 Task: Create a due date automation trigger when advanced on, on the tuesday before a card is due add fields with custom field "Resume" set to a number greater or equal to 1 and lower or equal to 10 at 11:00 AM.
Action: Mouse moved to (940, 291)
Screenshot: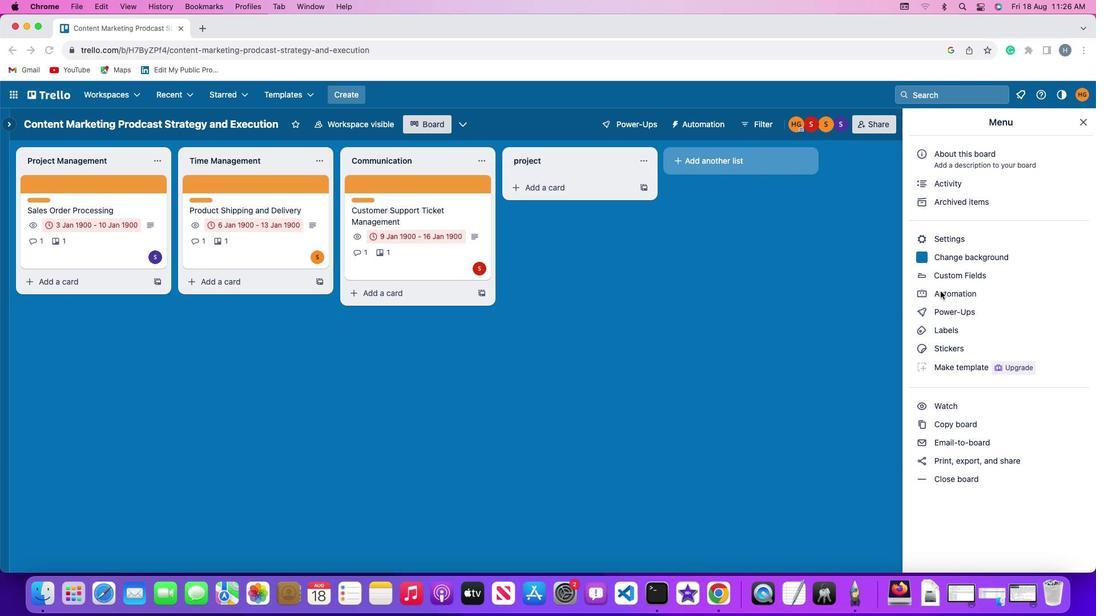 
Action: Mouse pressed left at (940, 291)
Screenshot: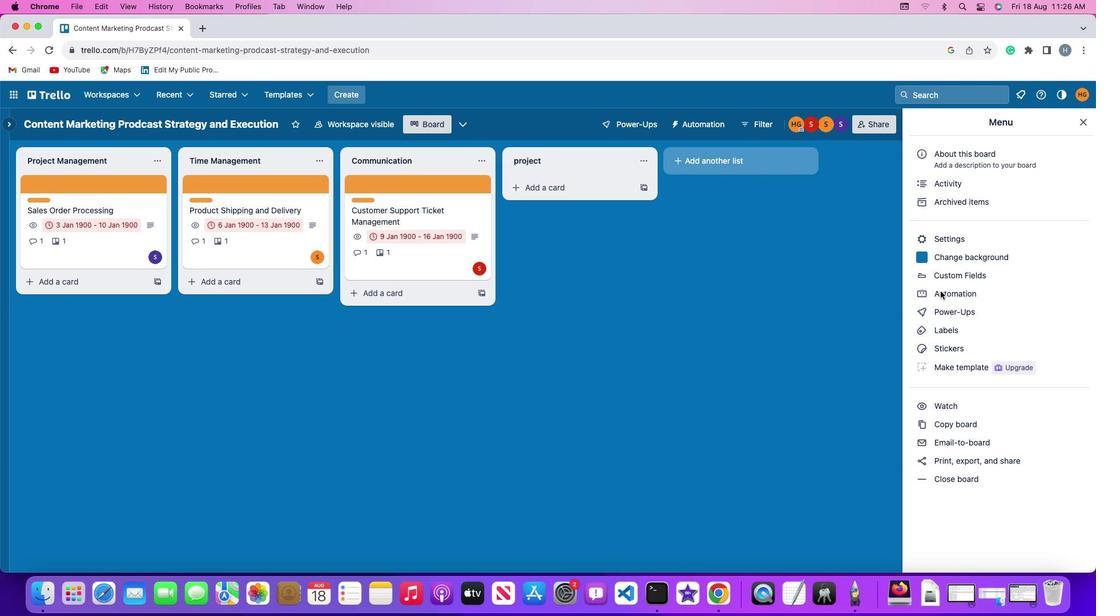 
Action: Mouse pressed left at (940, 291)
Screenshot: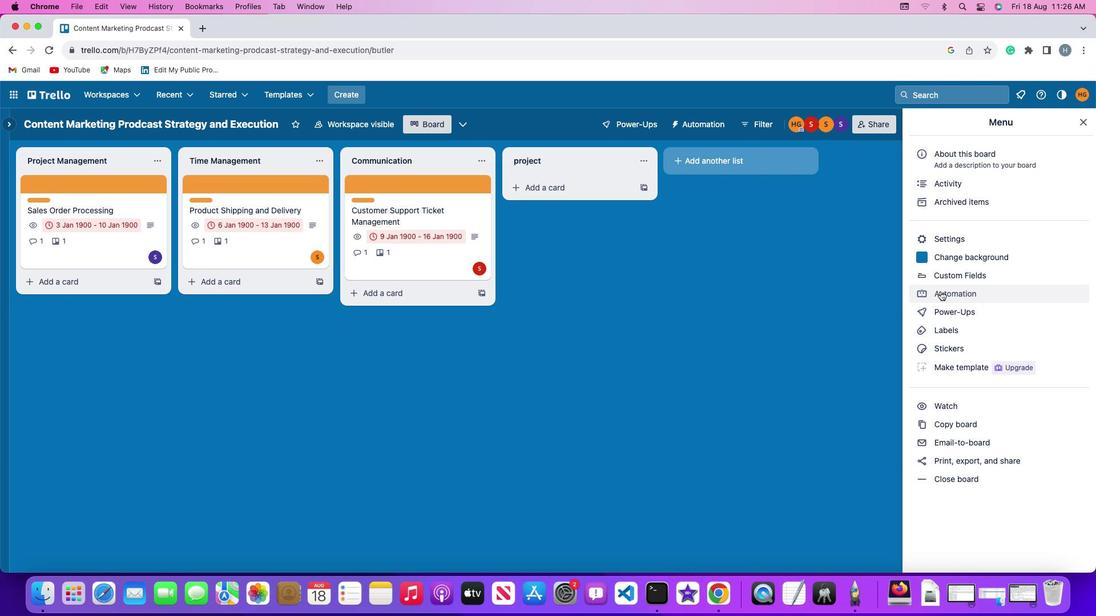 
Action: Mouse moved to (51, 271)
Screenshot: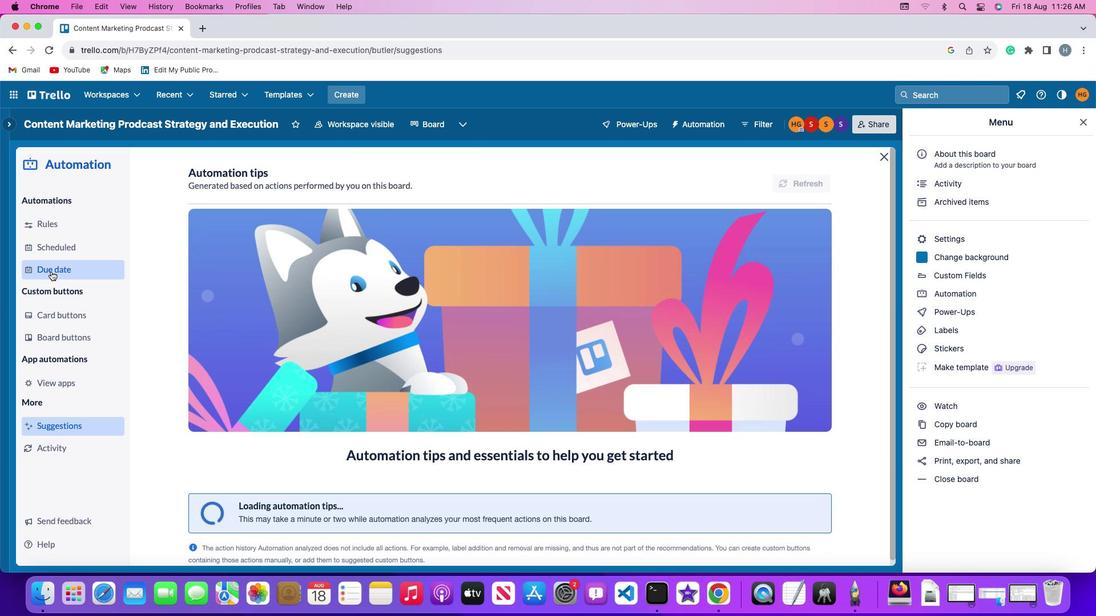 
Action: Mouse pressed left at (51, 271)
Screenshot: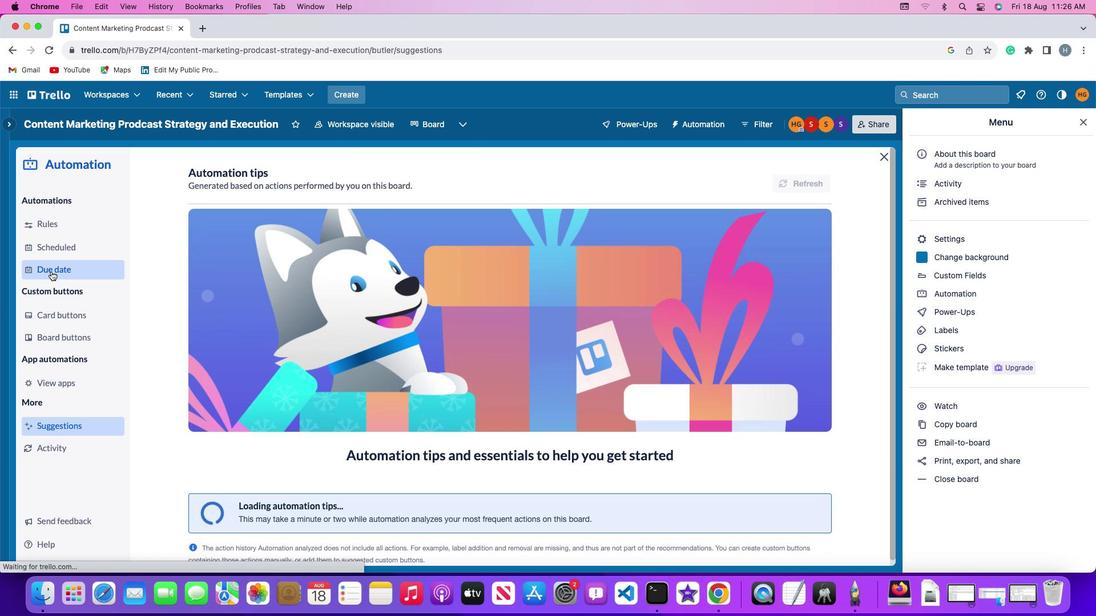 
Action: Mouse moved to (764, 177)
Screenshot: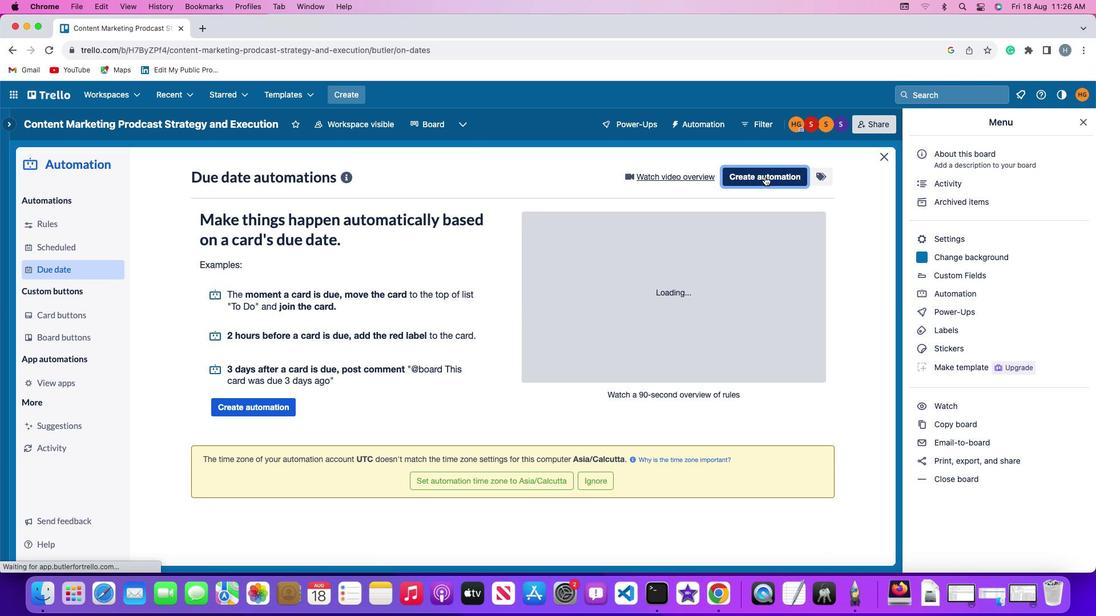 
Action: Mouse pressed left at (764, 177)
Screenshot: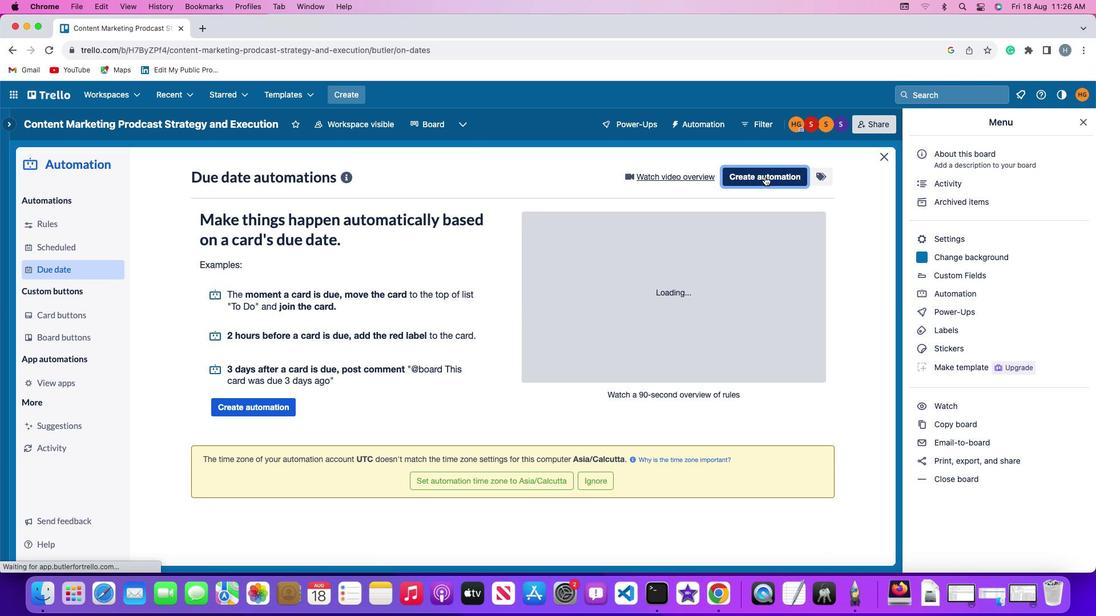 
Action: Mouse moved to (221, 286)
Screenshot: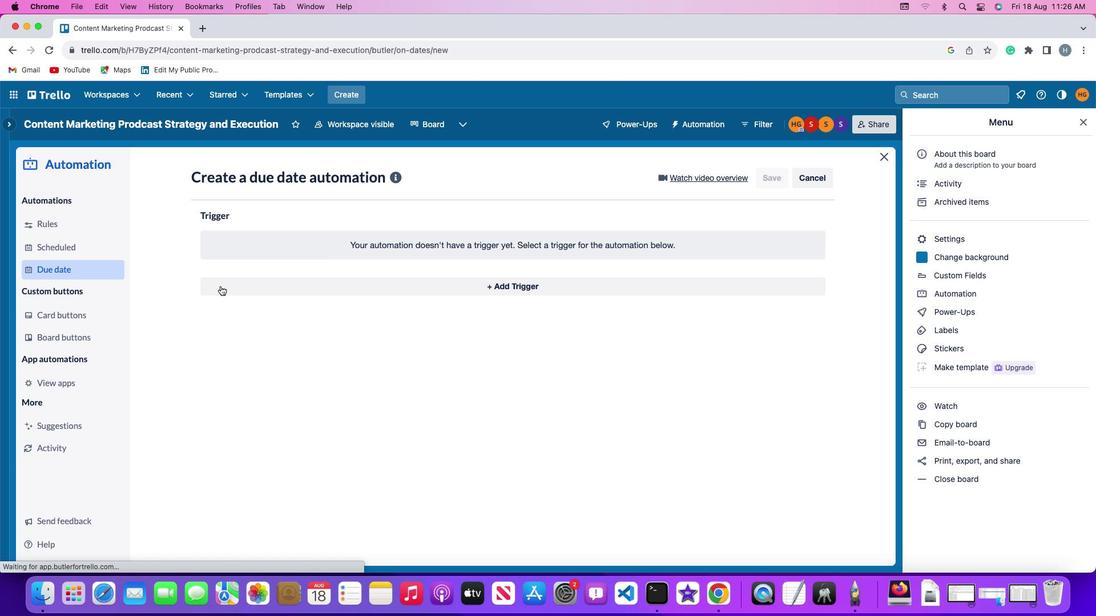 
Action: Mouse pressed left at (221, 286)
Screenshot: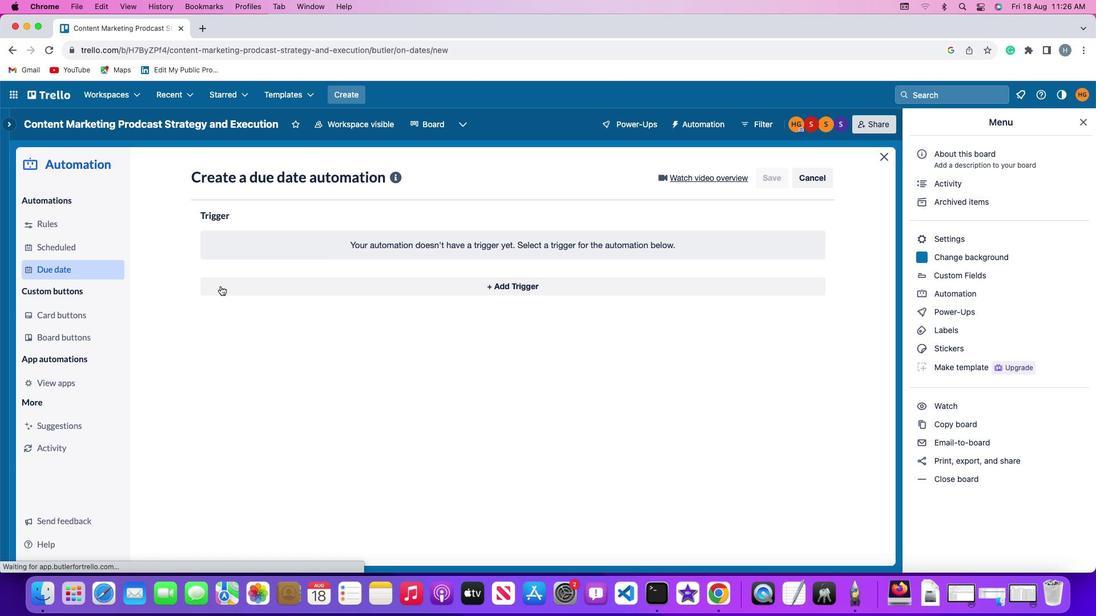 
Action: Mouse moved to (235, 495)
Screenshot: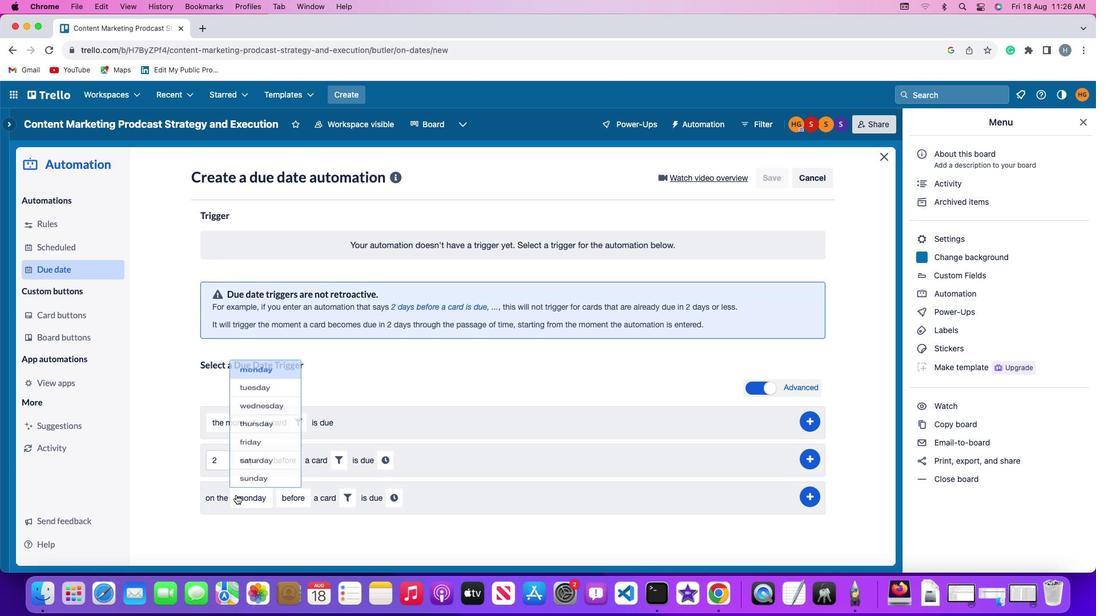 
Action: Mouse pressed left at (235, 495)
Screenshot: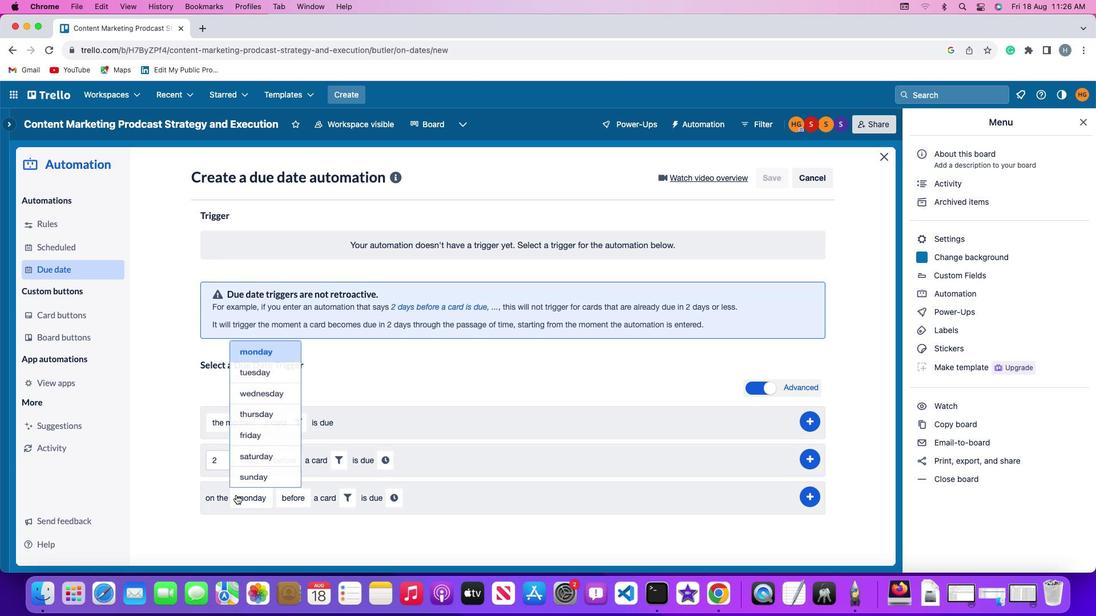 
Action: Mouse moved to (246, 359)
Screenshot: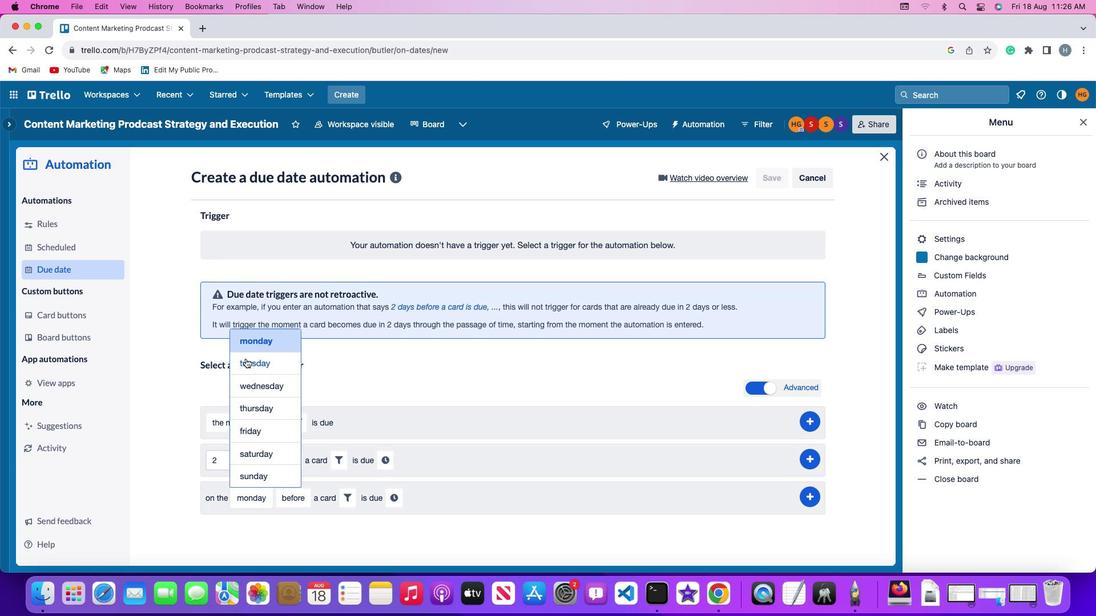 
Action: Mouse pressed left at (246, 359)
Screenshot: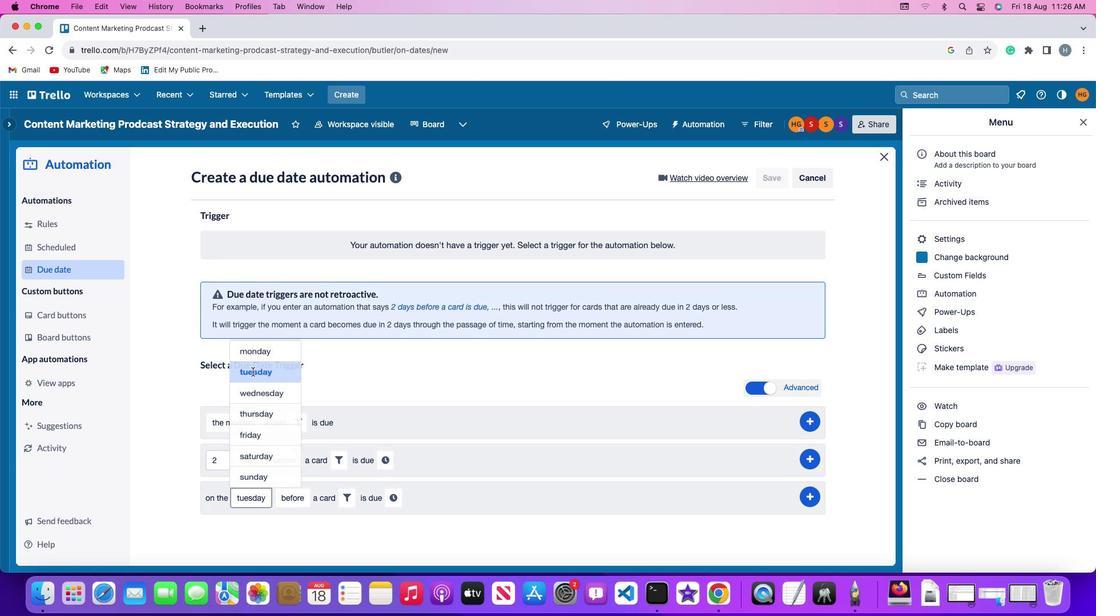
Action: Mouse moved to (301, 494)
Screenshot: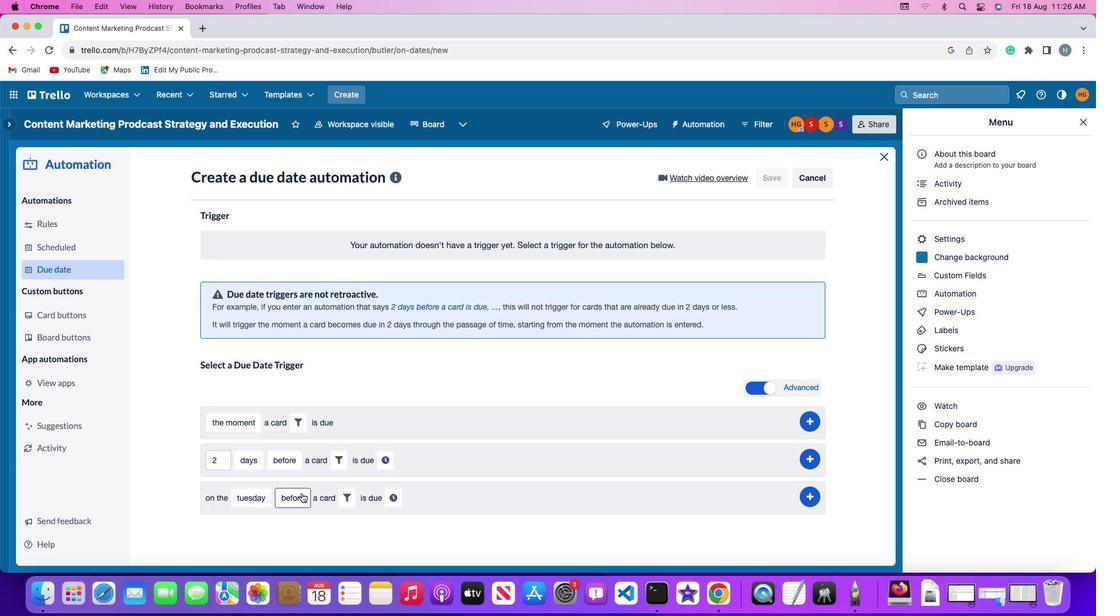 
Action: Mouse pressed left at (301, 494)
Screenshot: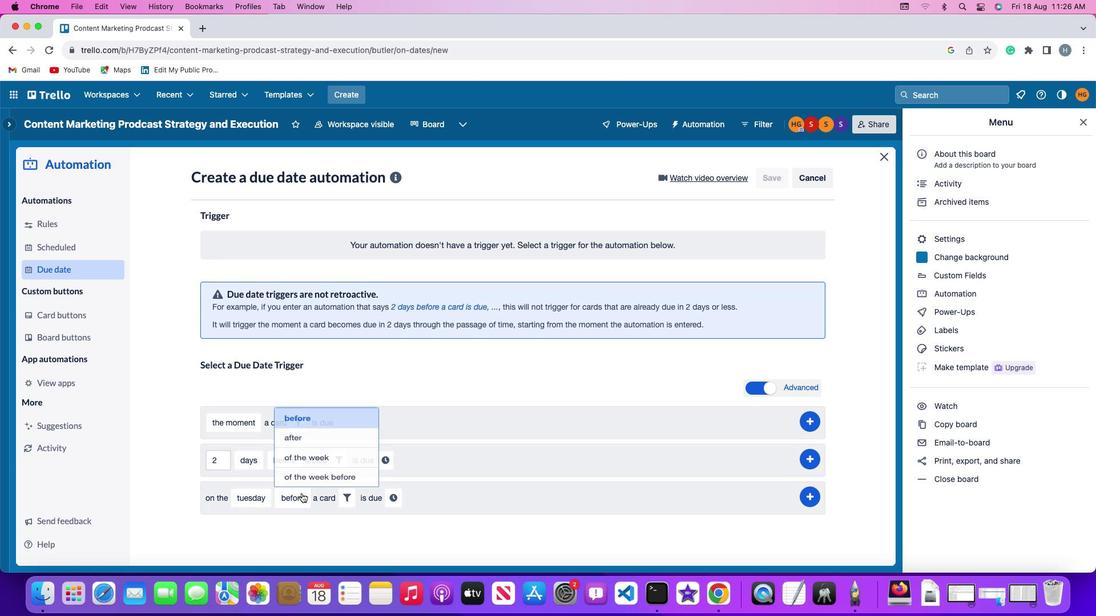 
Action: Mouse moved to (335, 398)
Screenshot: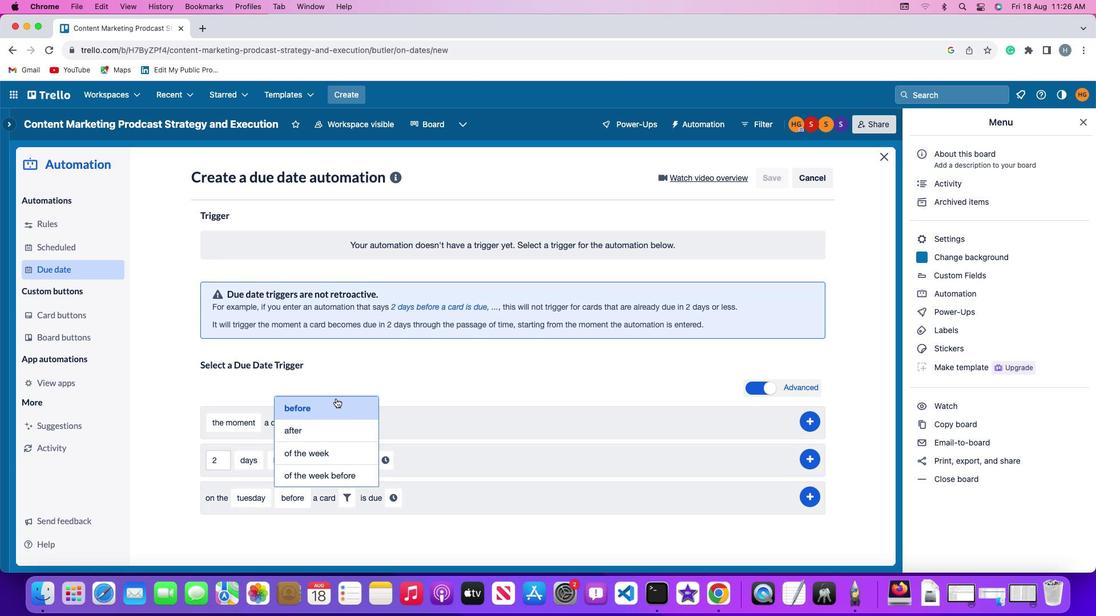 
Action: Mouse pressed left at (335, 398)
Screenshot: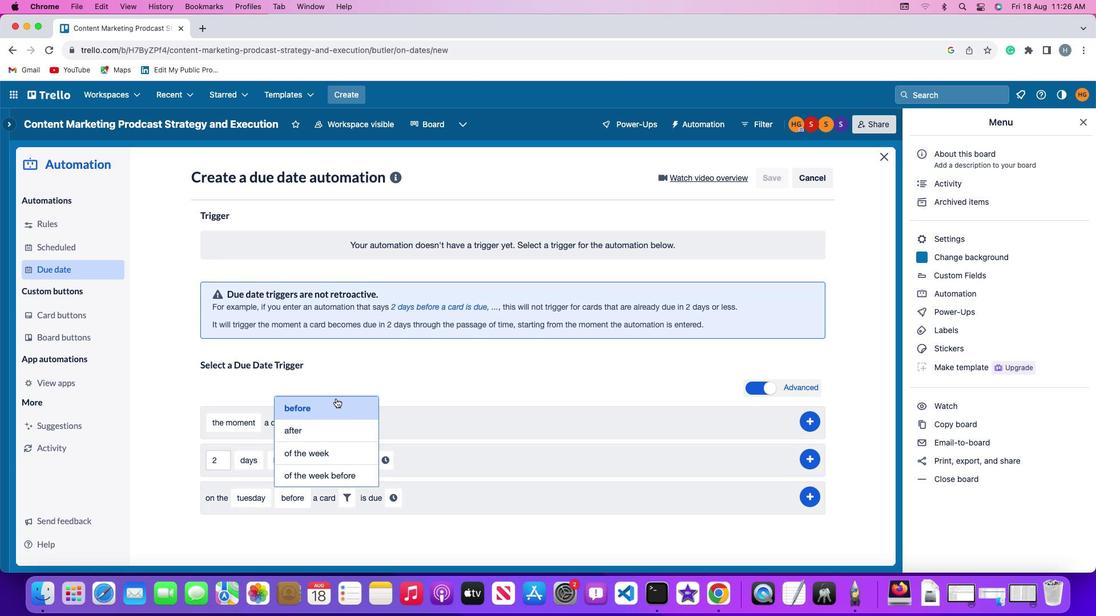 
Action: Mouse moved to (347, 504)
Screenshot: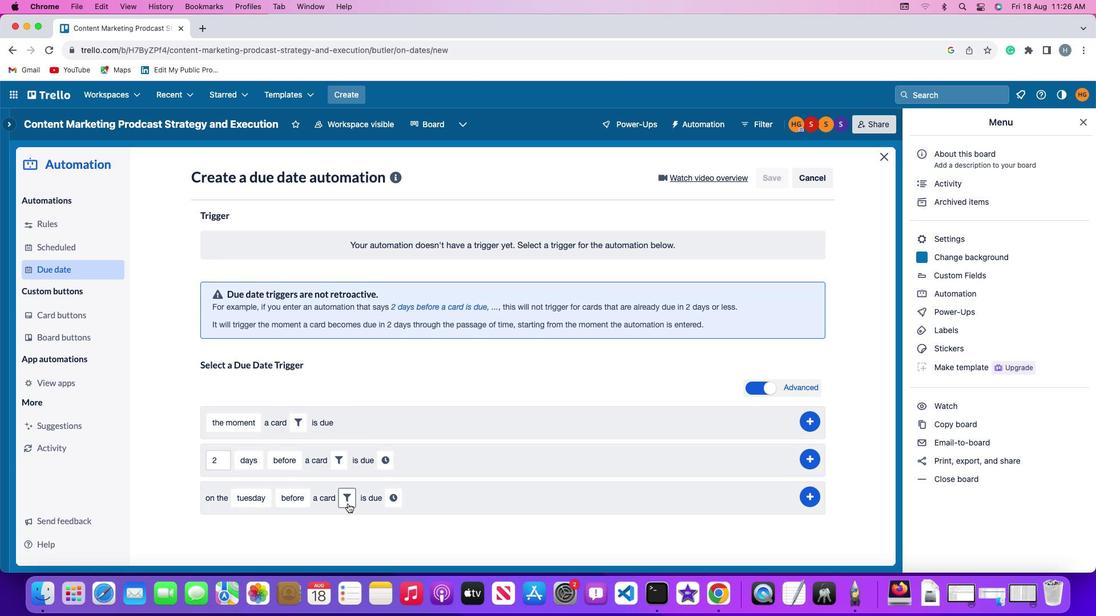 
Action: Mouse pressed left at (347, 504)
Screenshot: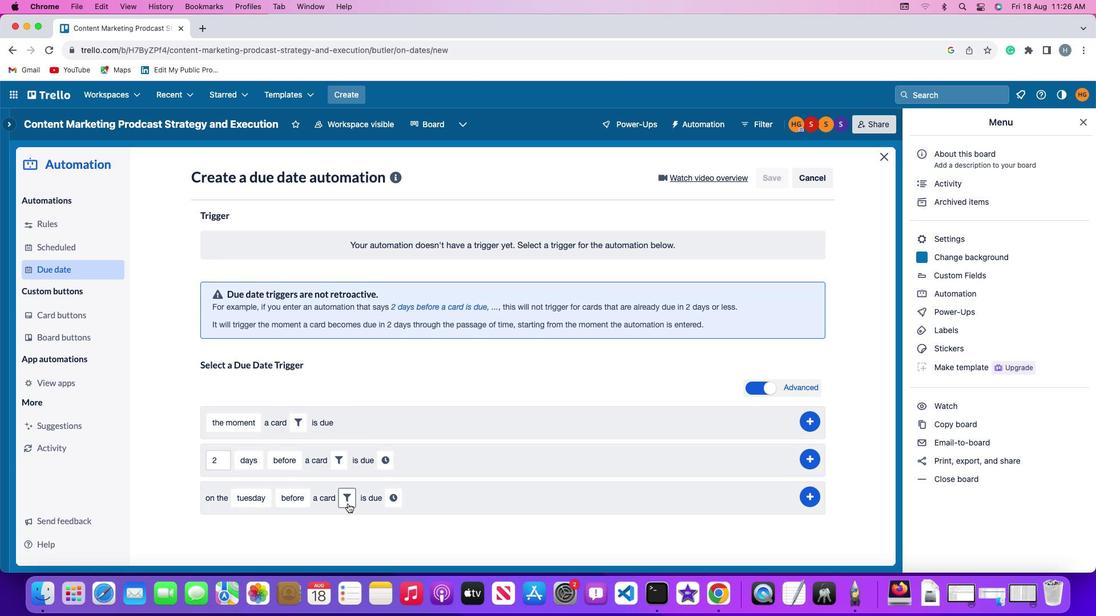 
Action: Mouse moved to (535, 531)
Screenshot: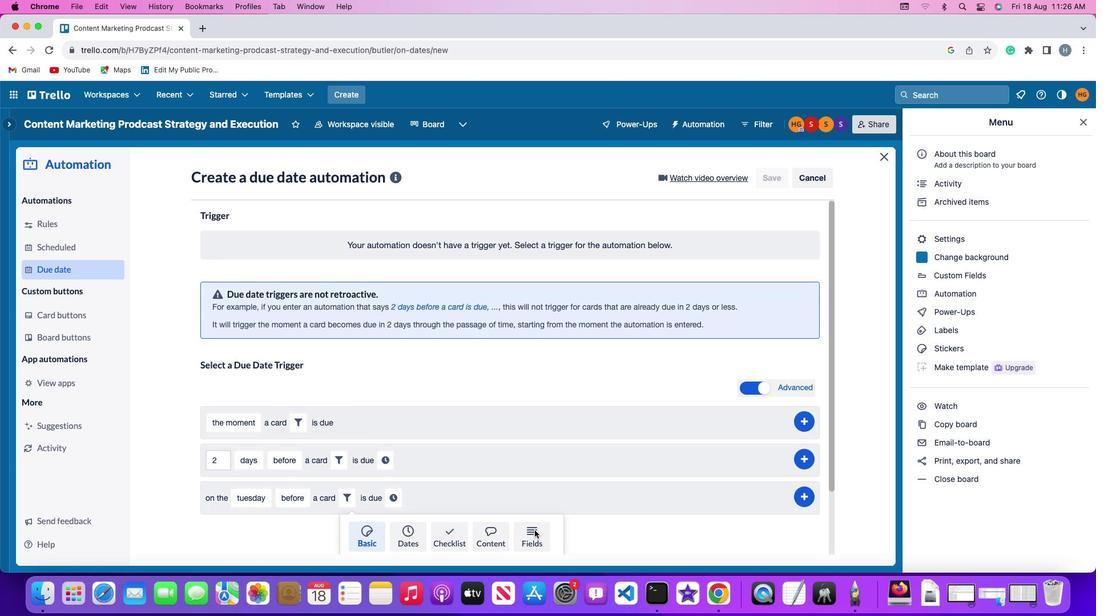 
Action: Mouse pressed left at (535, 531)
Screenshot: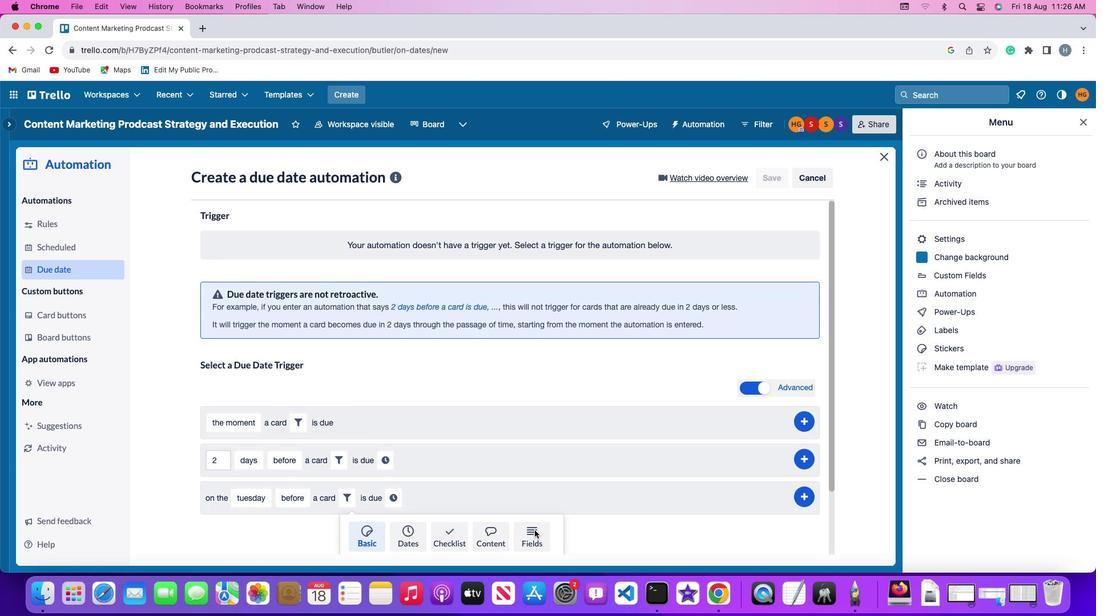 
Action: Mouse moved to (277, 530)
Screenshot: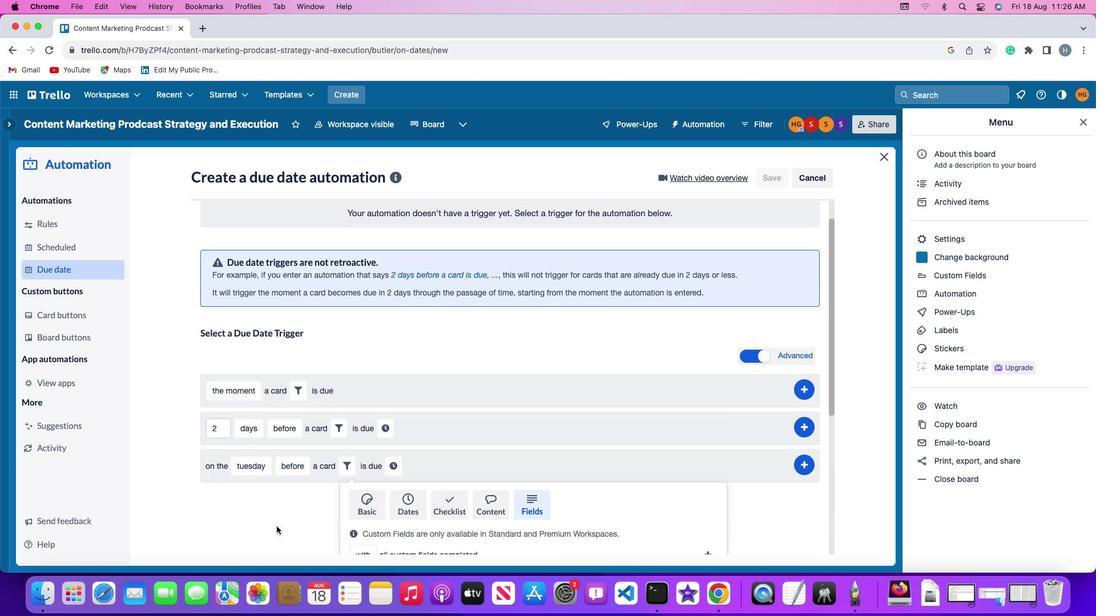 
Action: Mouse scrolled (277, 530) with delta (0, 0)
Screenshot: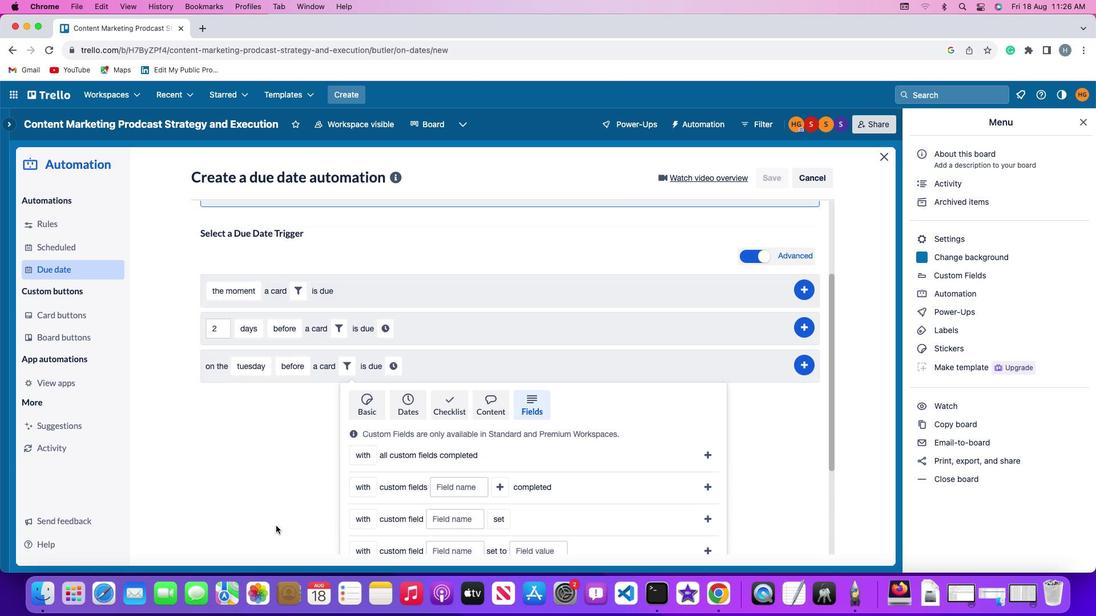 
Action: Mouse moved to (276, 530)
Screenshot: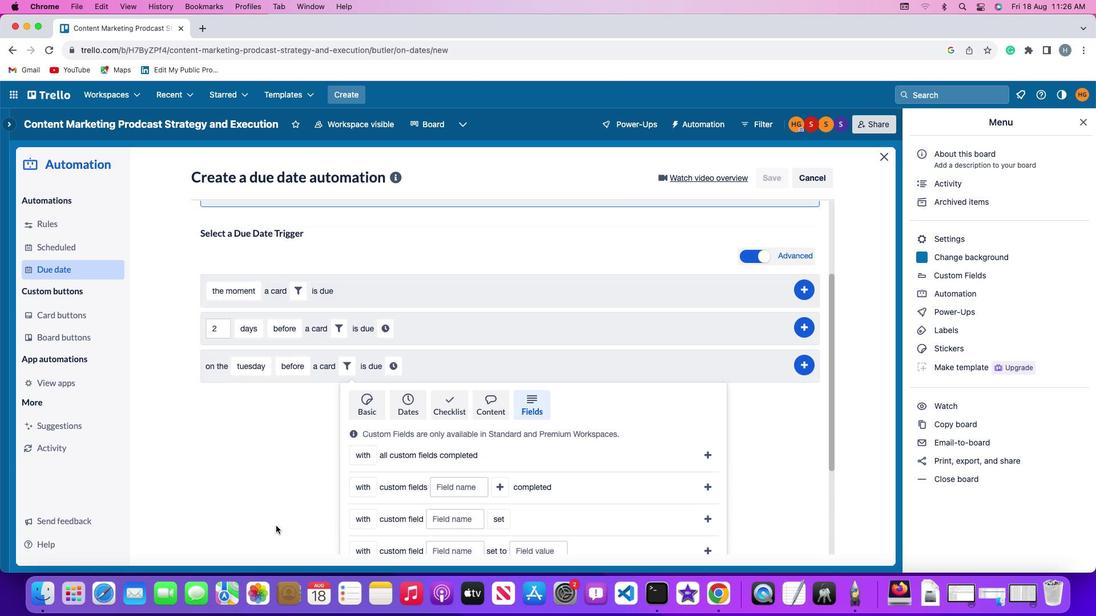 
Action: Mouse scrolled (276, 530) with delta (0, 0)
Screenshot: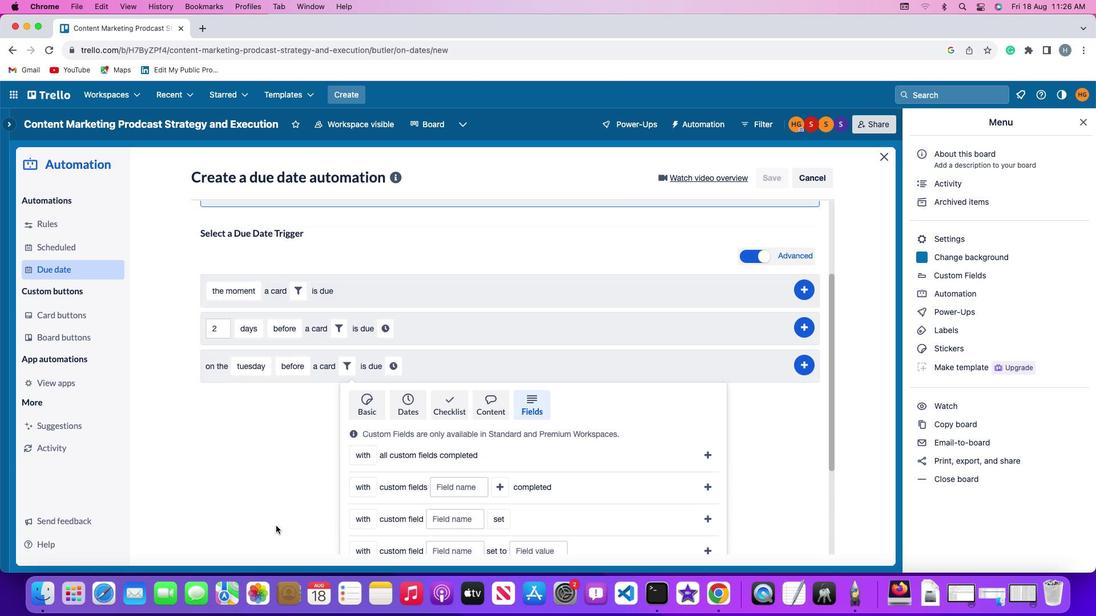 
Action: Mouse scrolled (276, 530) with delta (0, -1)
Screenshot: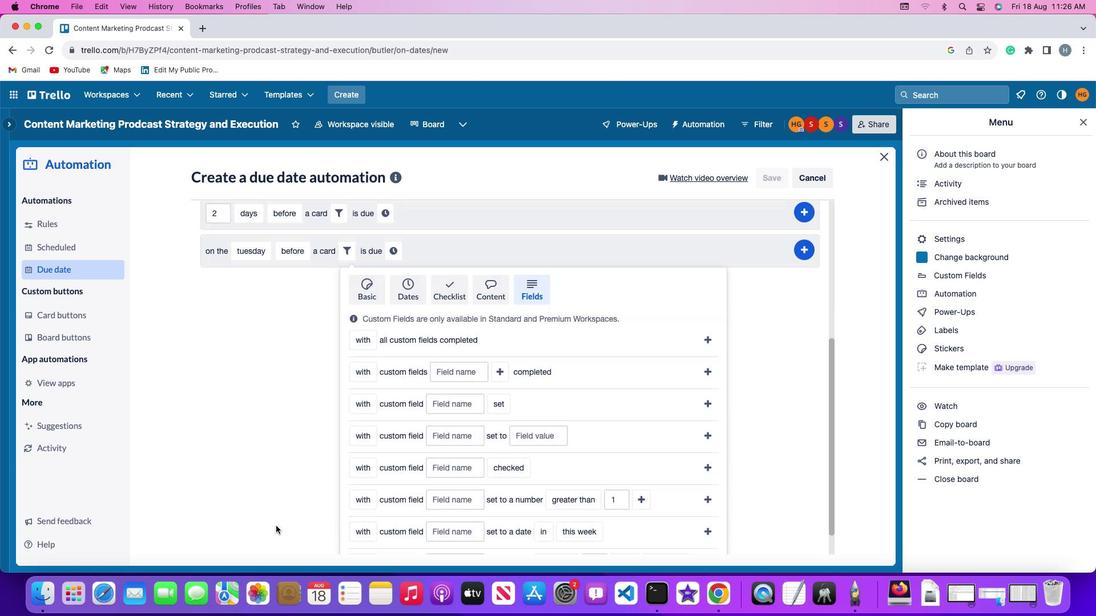 
Action: Mouse moved to (276, 529)
Screenshot: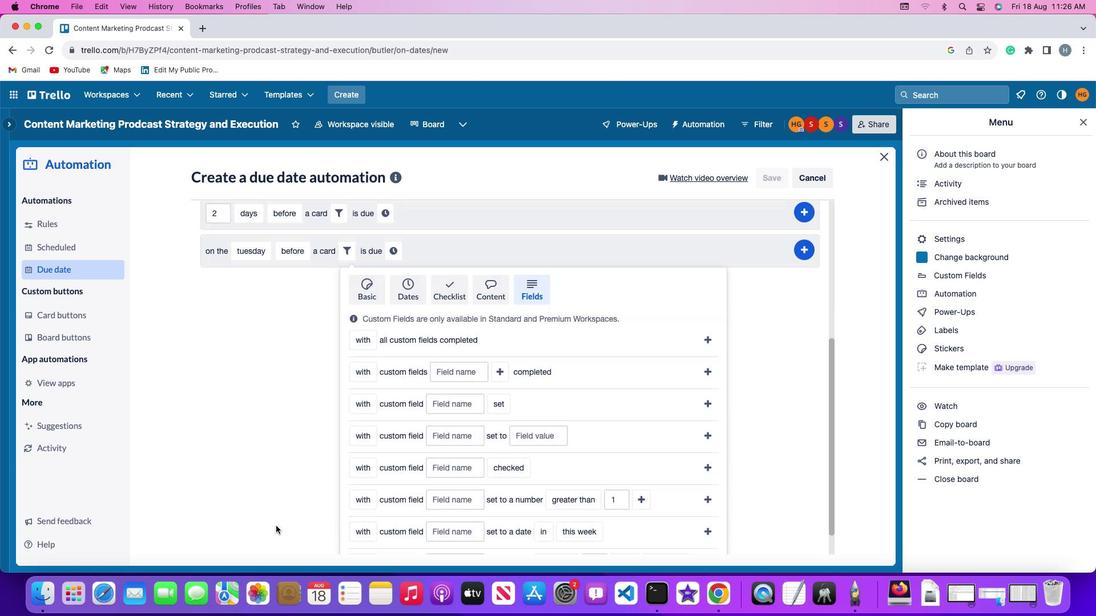 
Action: Mouse scrolled (276, 529) with delta (0, -2)
Screenshot: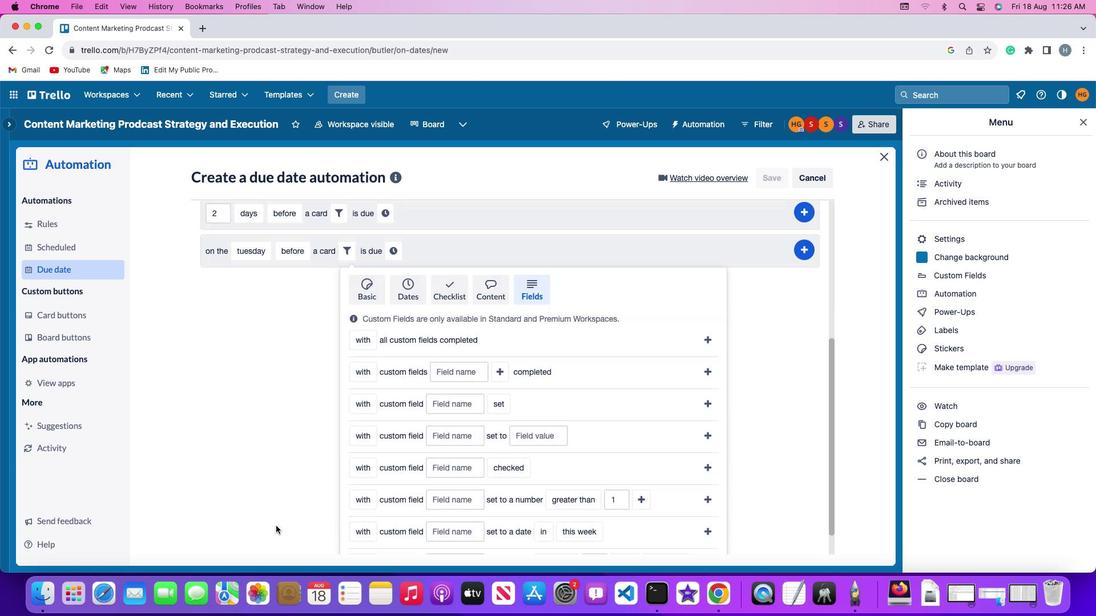 
Action: Mouse moved to (276, 528)
Screenshot: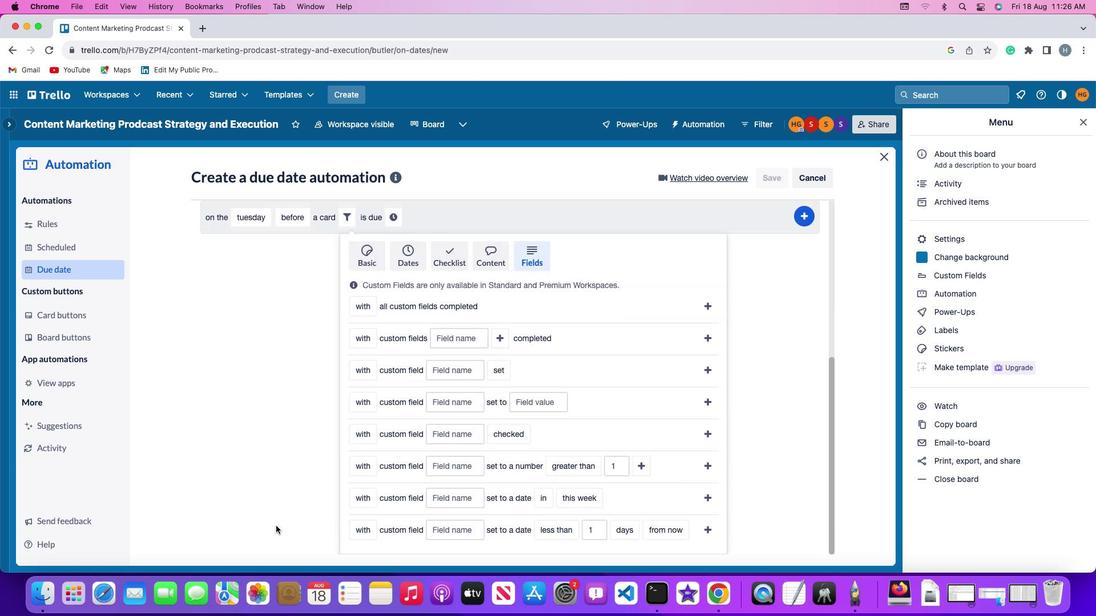 
Action: Mouse scrolled (276, 528) with delta (0, -2)
Screenshot: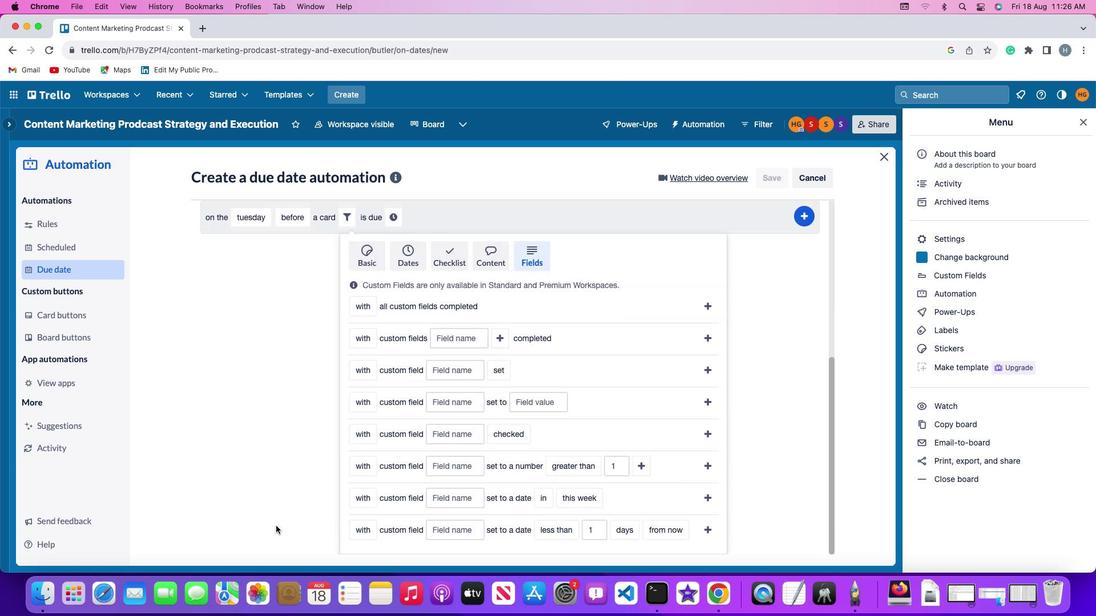 
Action: Mouse moved to (276, 526)
Screenshot: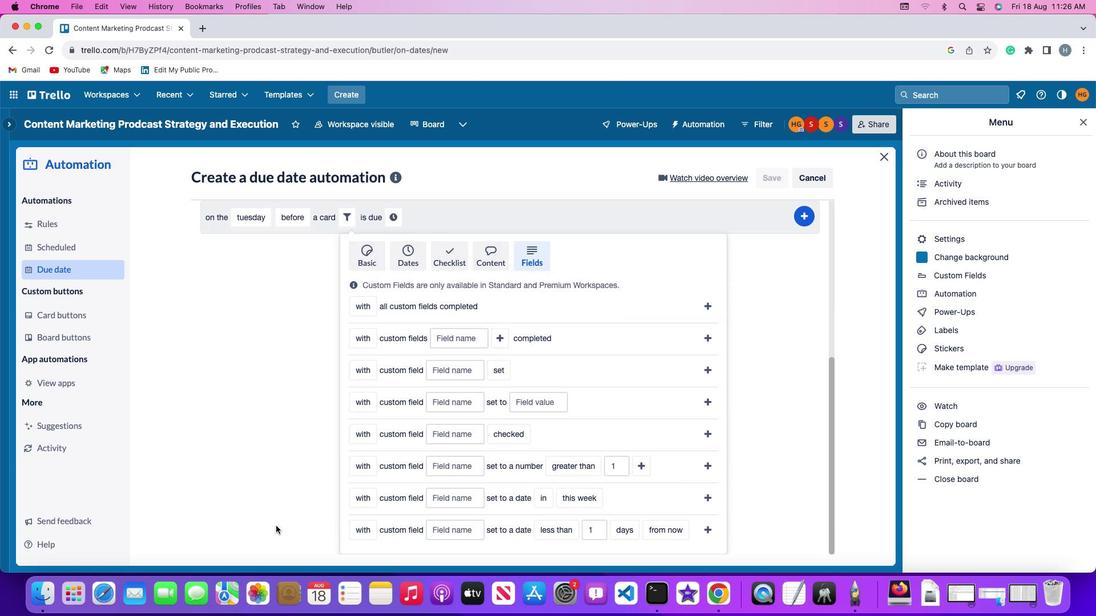
Action: Mouse scrolled (276, 526) with delta (0, 0)
Screenshot: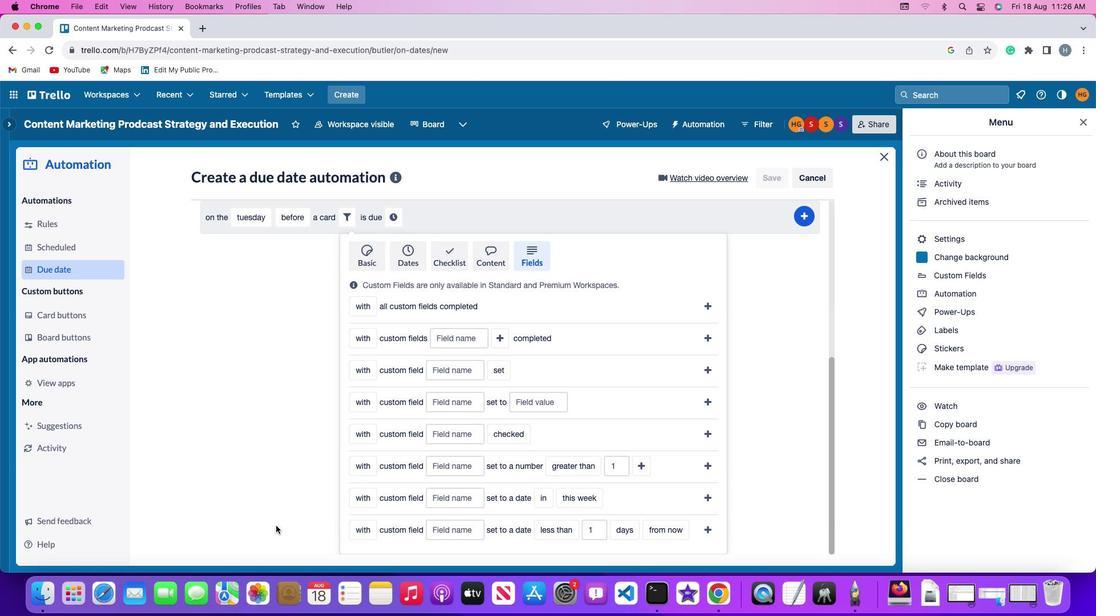 
Action: Mouse scrolled (276, 526) with delta (0, 0)
Screenshot: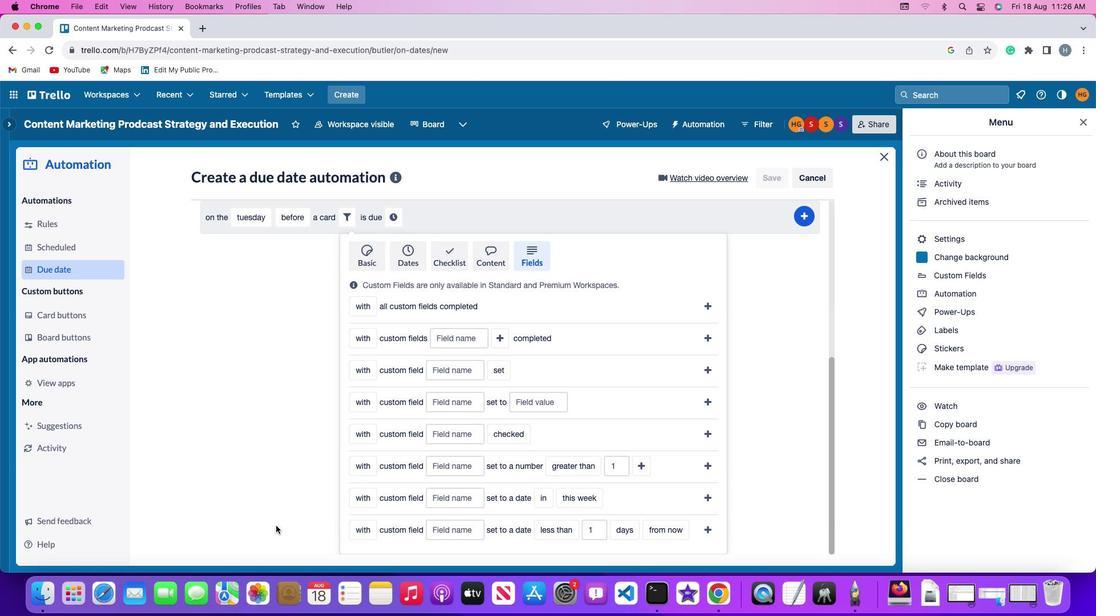 
Action: Mouse scrolled (276, 526) with delta (0, -1)
Screenshot: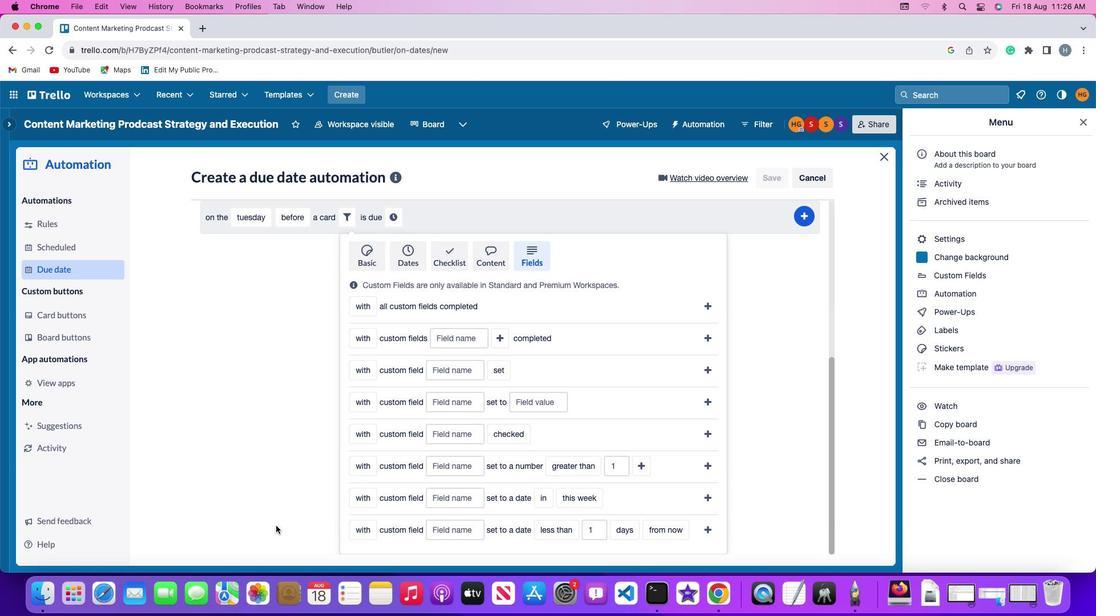 
Action: Mouse scrolled (276, 526) with delta (0, -2)
Screenshot: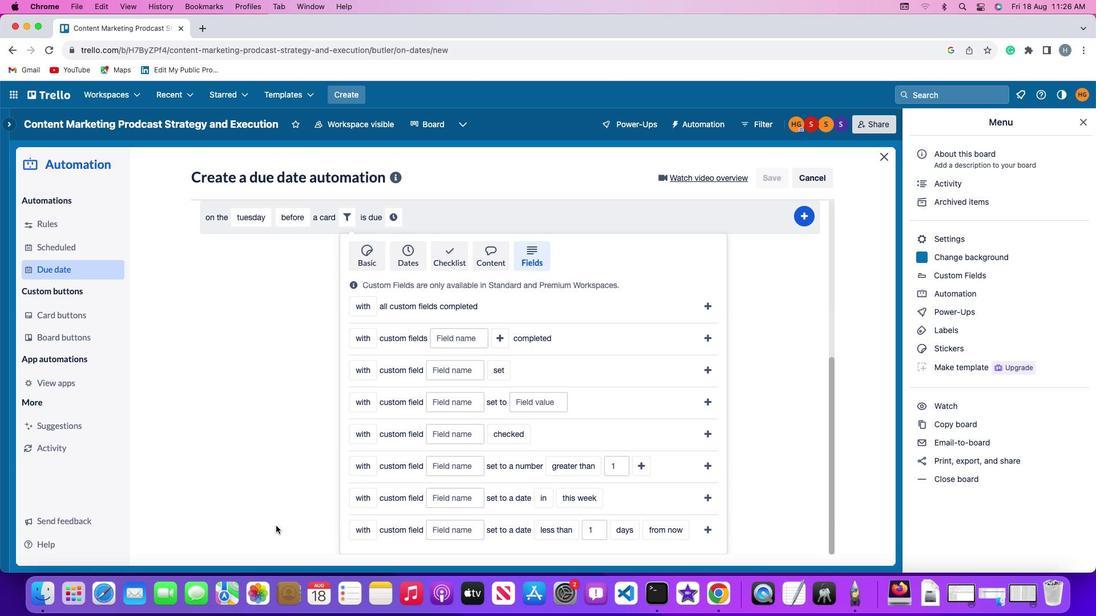 
Action: Mouse moved to (354, 466)
Screenshot: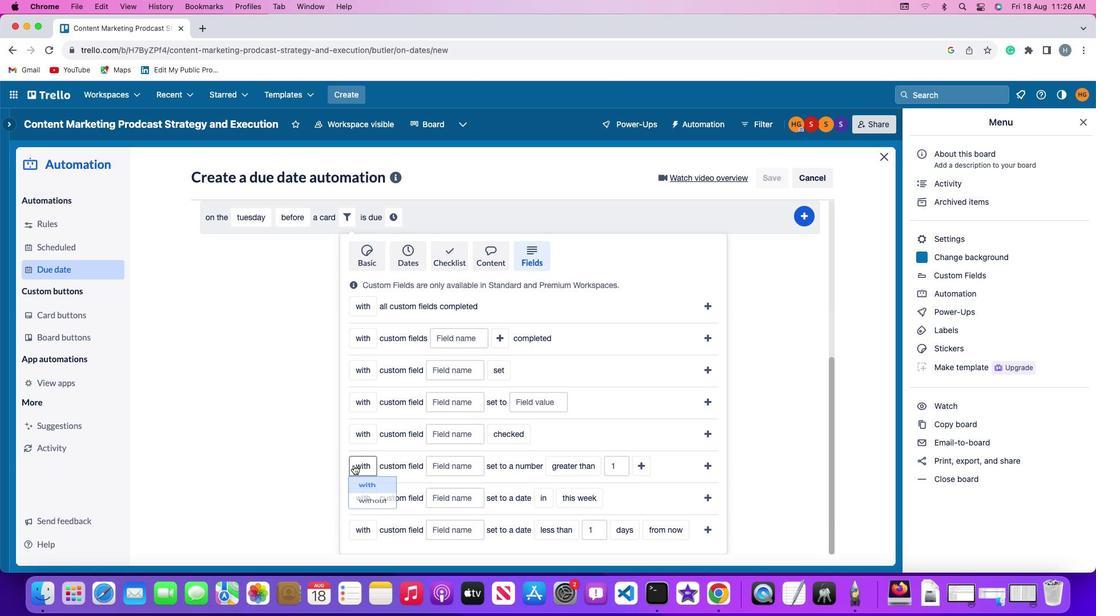 
Action: Mouse pressed left at (354, 466)
Screenshot: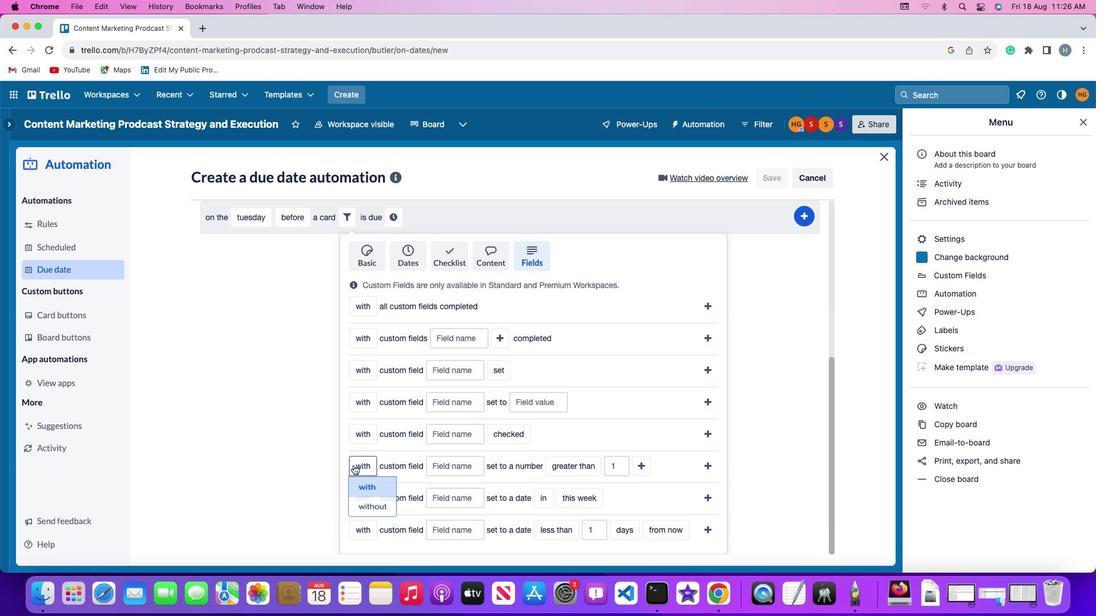 
Action: Mouse moved to (366, 483)
Screenshot: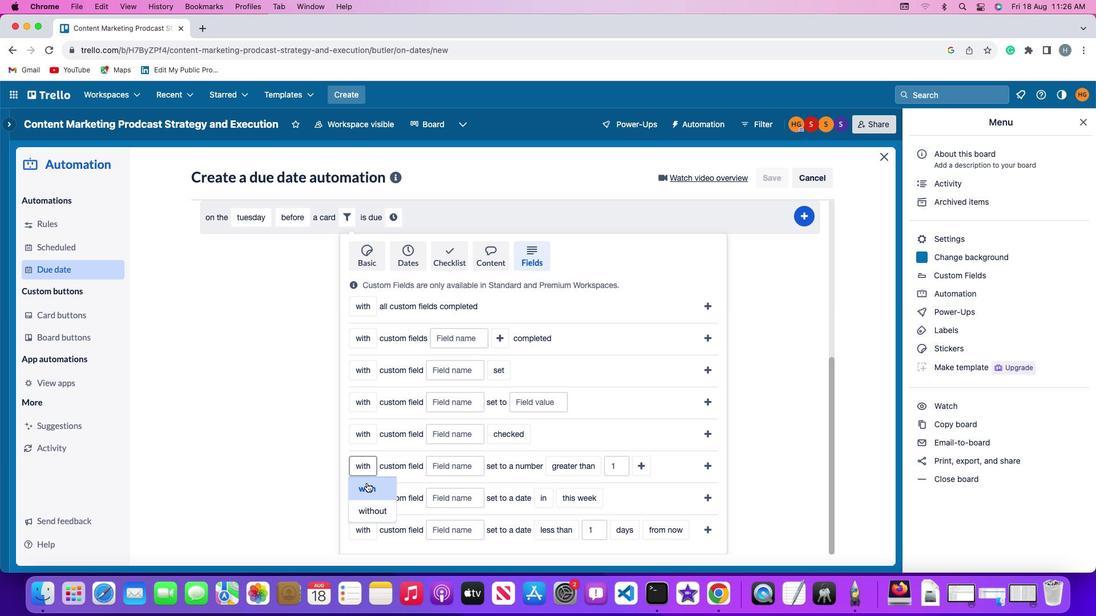 
Action: Mouse pressed left at (366, 483)
Screenshot: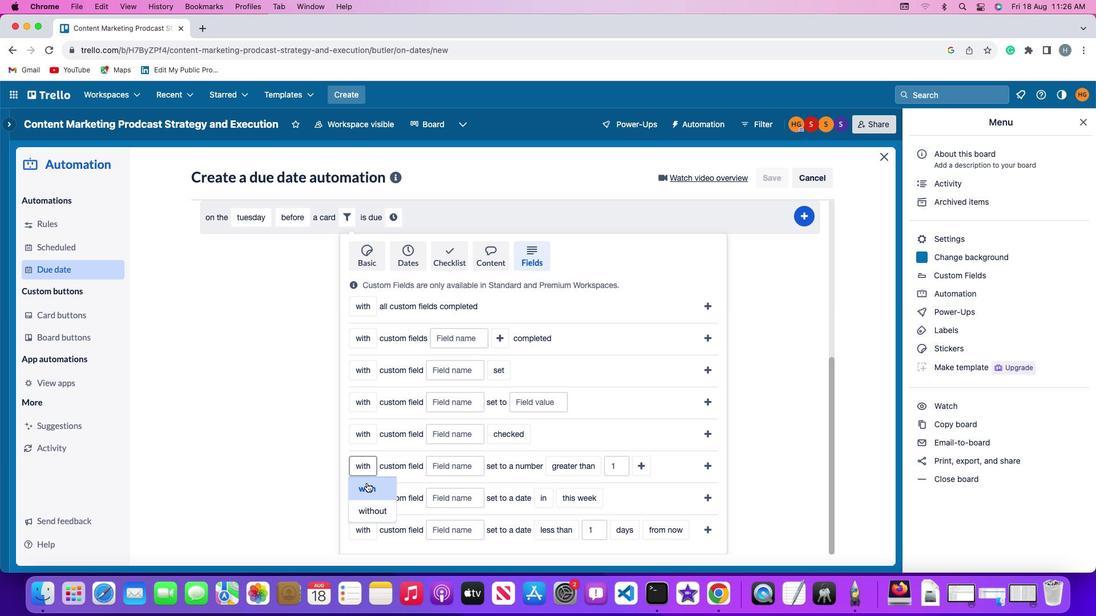 
Action: Mouse moved to (447, 470)
Screenshot: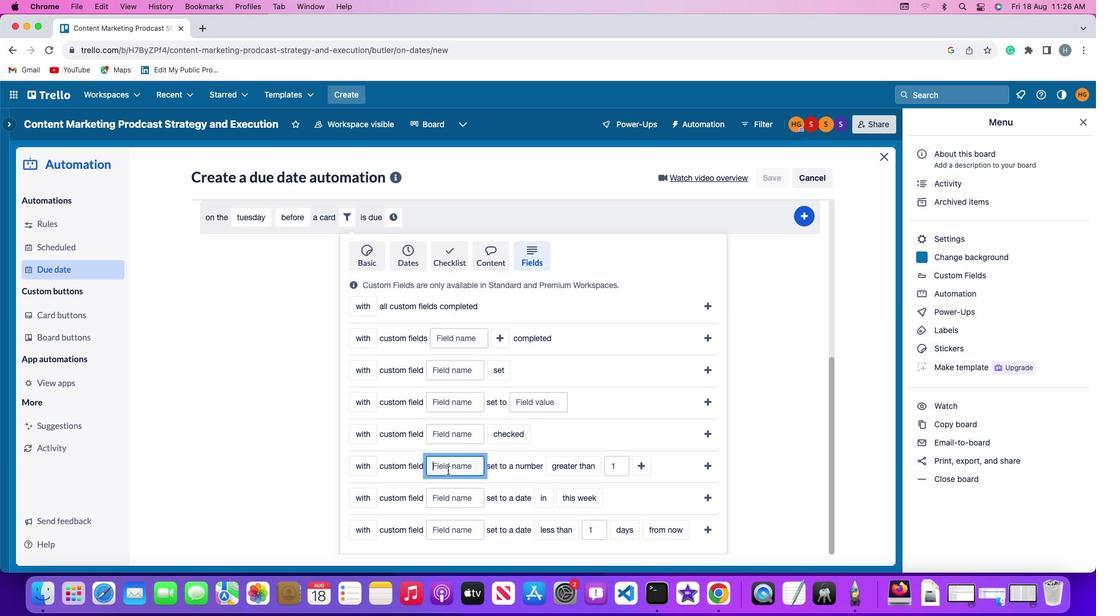 
Action: Mouse pressed left at (447, 470)
Screenshot: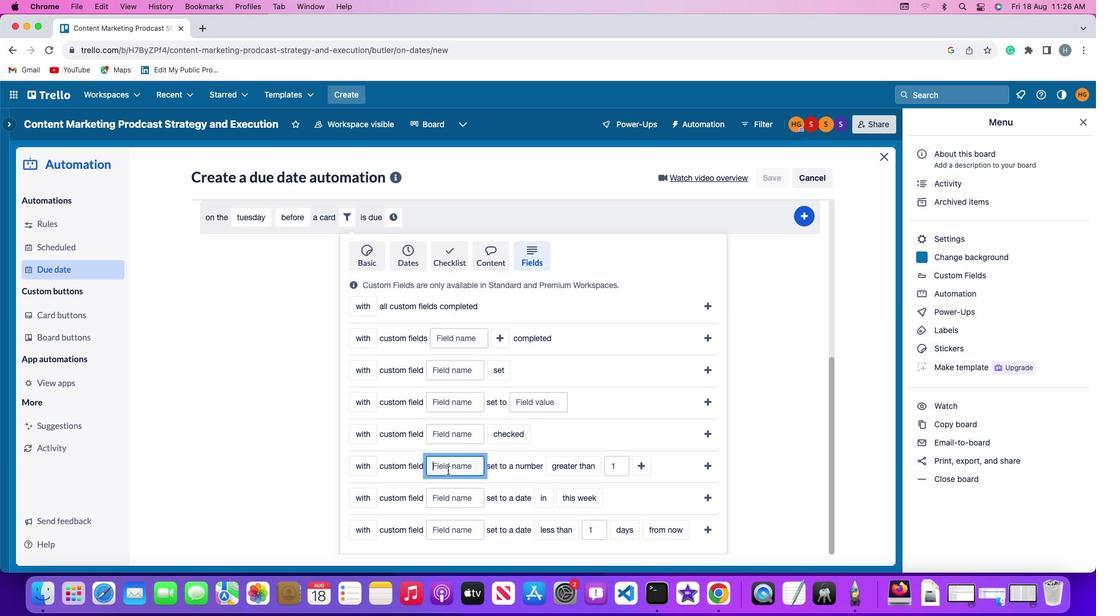 
Action: Key pressed Key.shift'R''e''s''u''m''e'
Screenshot: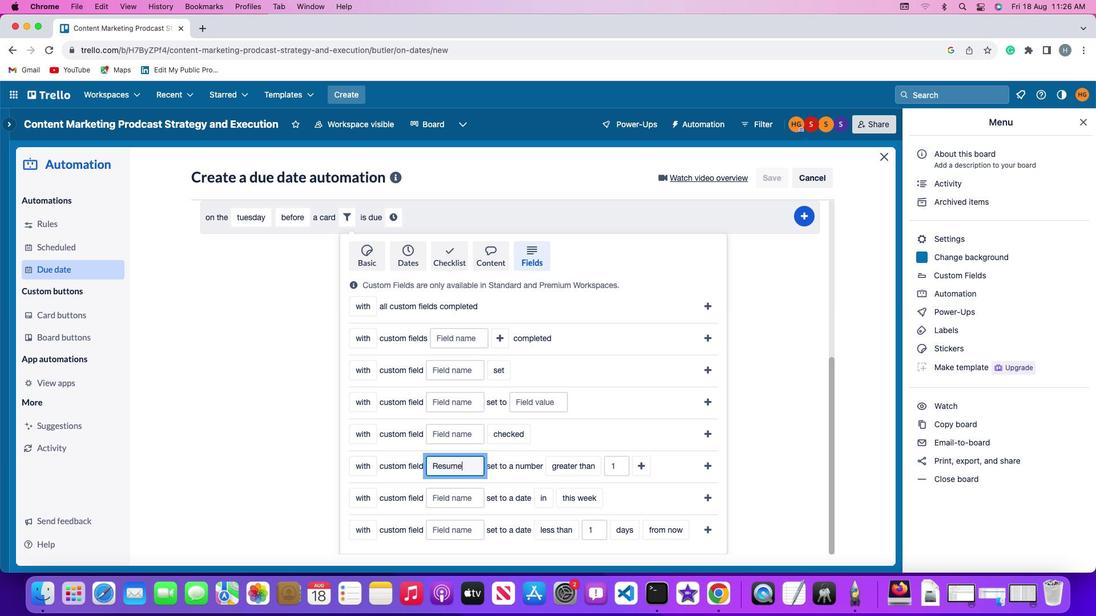 
Action: Mouse moved to (558, 471)
Screenshot: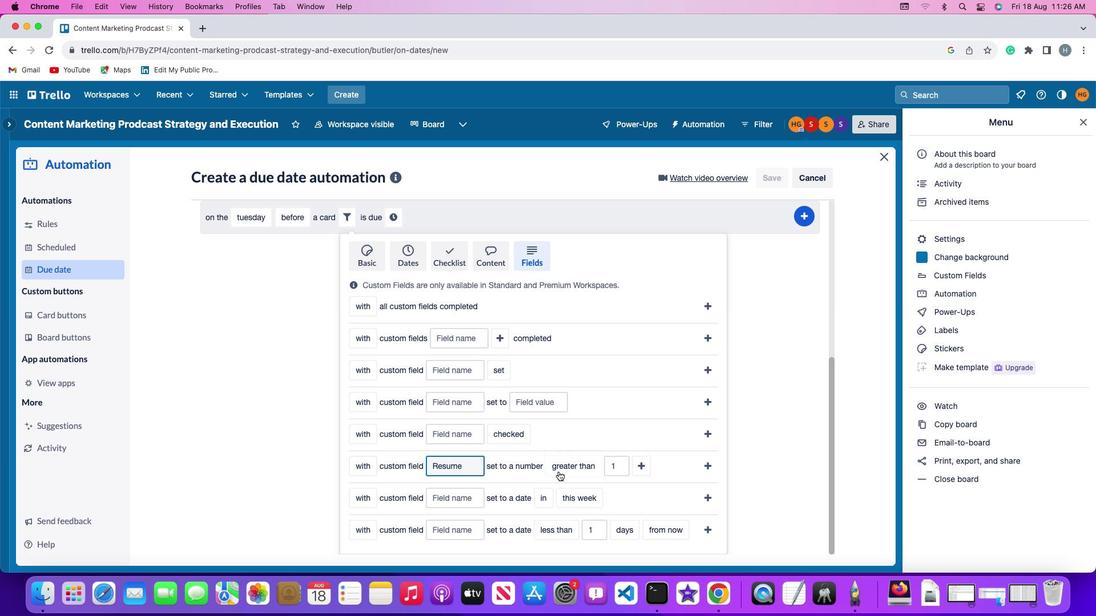 
Action: Mouse pressed left at (558, 471)
Screenshot: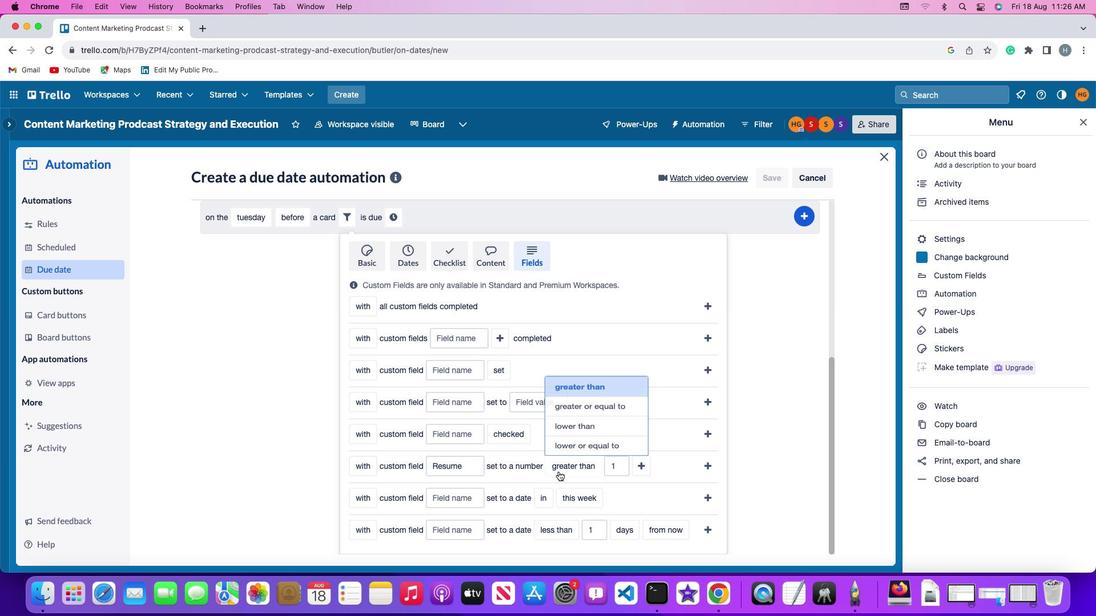 
Action: Mouse moved to (584, 405)
Screenshot: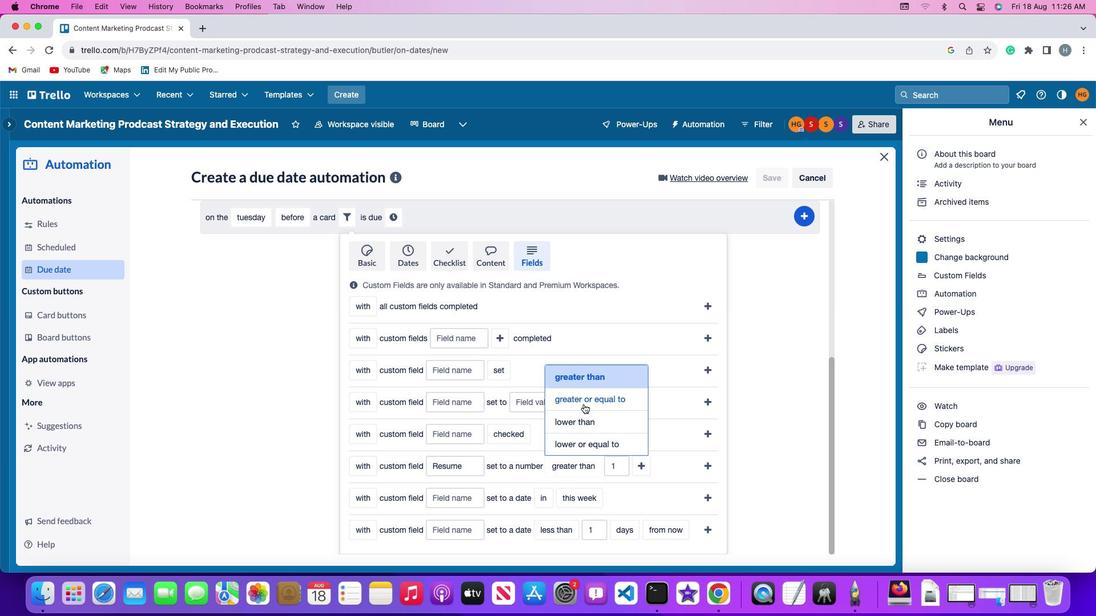 
Action: Mouse pressed left at (584, 405)
Screenshot: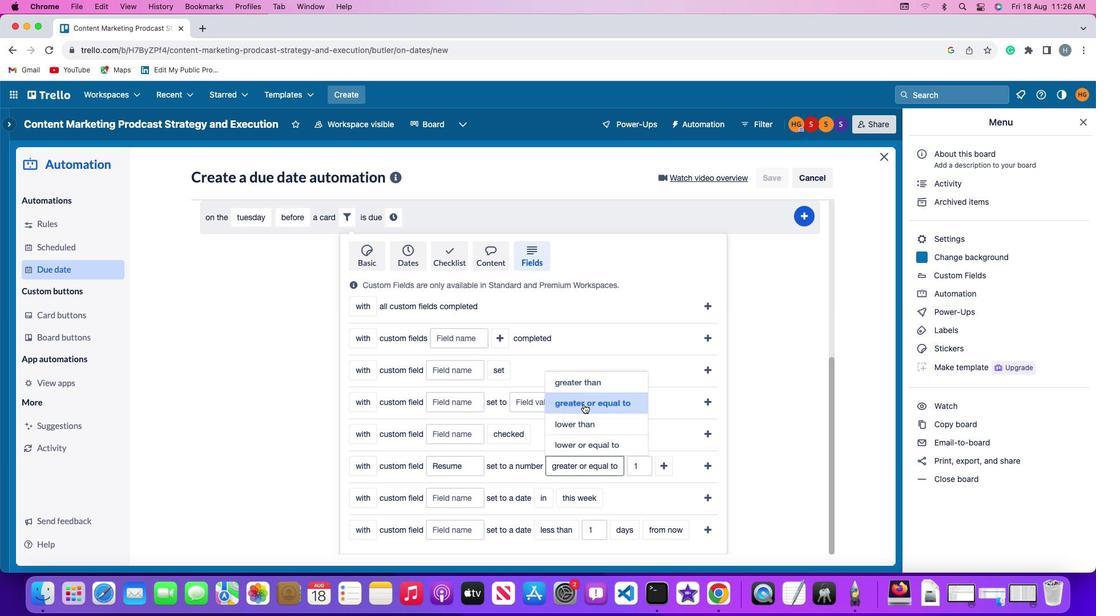 
Action: Mouse moved to (644, 469)
Screenshot: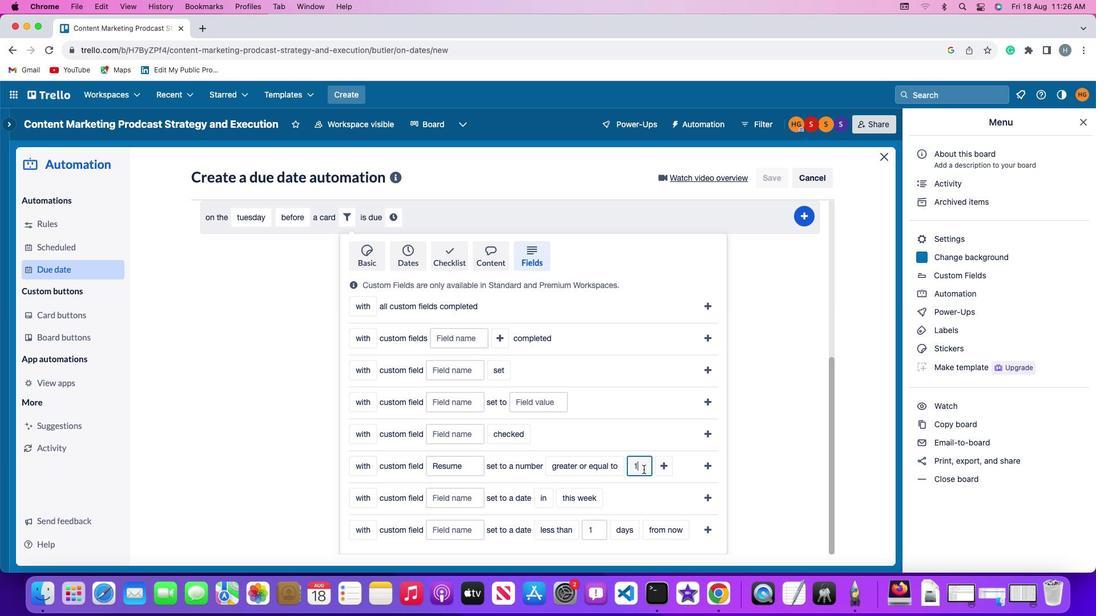 
Action: Mouse pressed left at (644, 469)
Screenshot: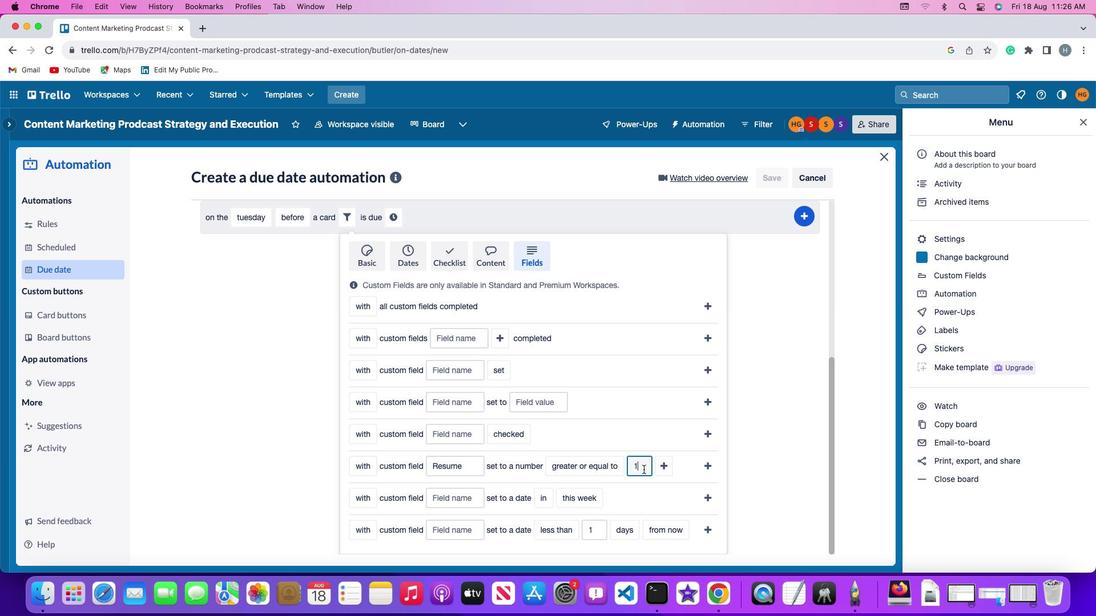 
Action: Mouse moved to (644, 470)
Screenshot: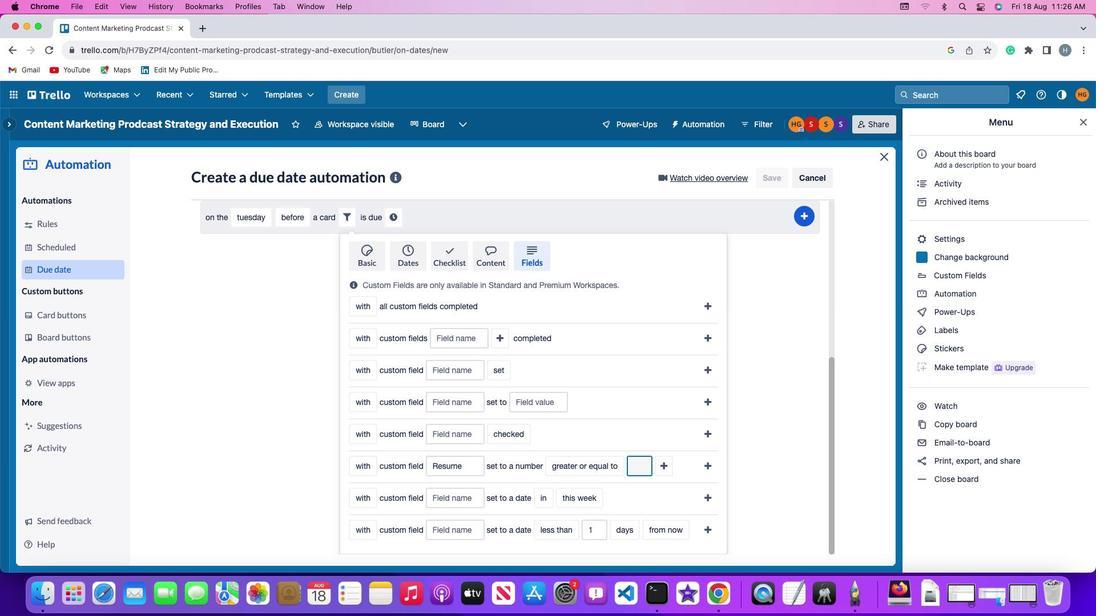 
Action: Key pressed Key.backspace'1'
Screenshot: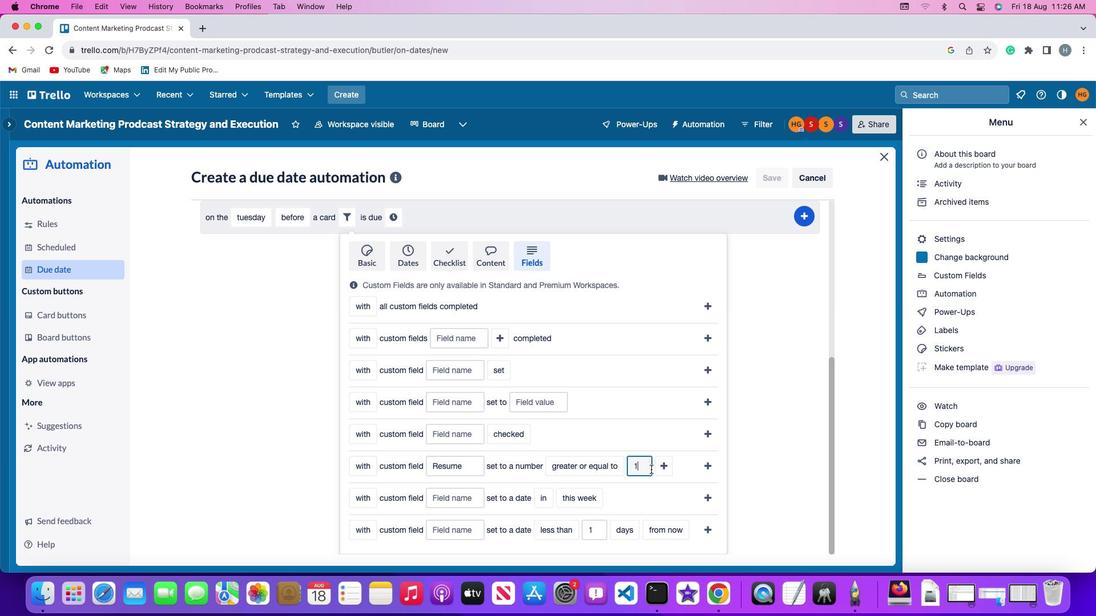 
Action: Mouse moved to (656, 468)
Screenshot: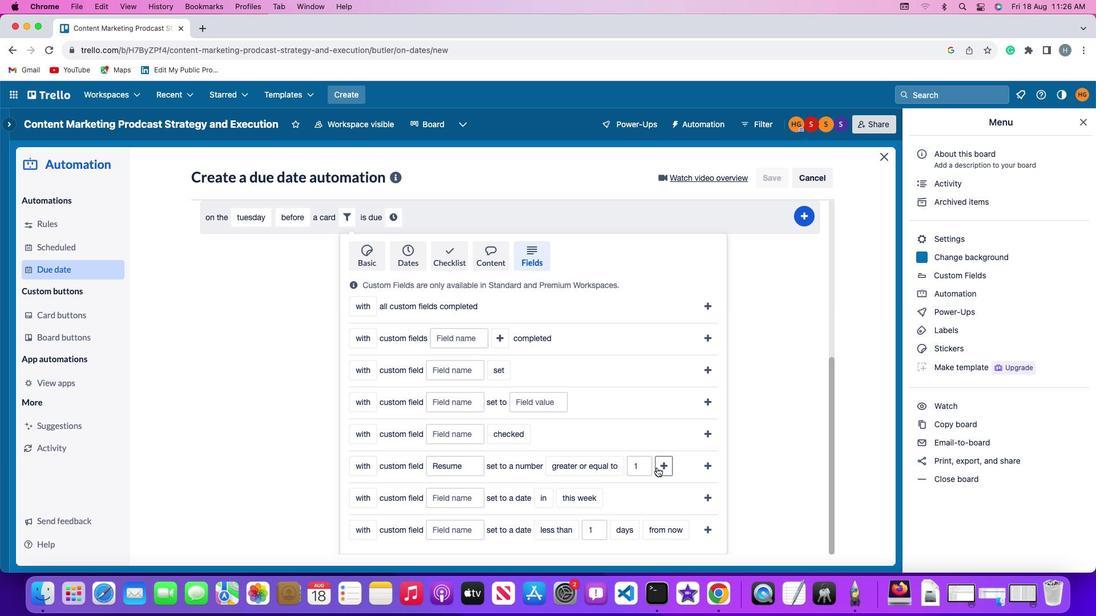 
Action: Mouse pressed left at (656, 468)
Screenshot: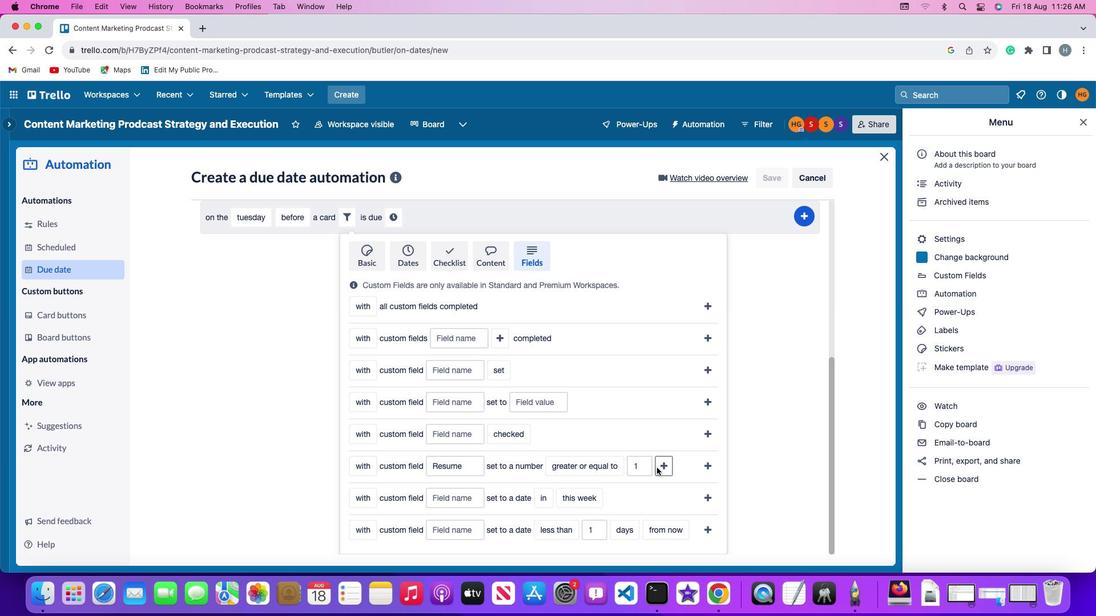 
Action: Mouse moved to (686, 467)
Screenshot: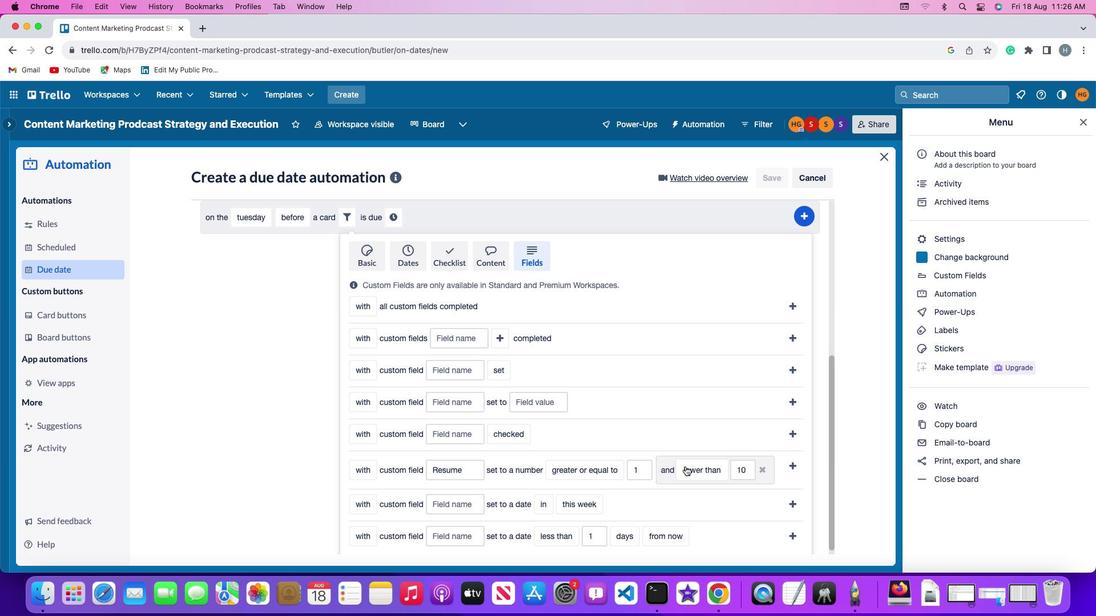 
Action: Mouse pressed left at (686, 467)
Screenshot: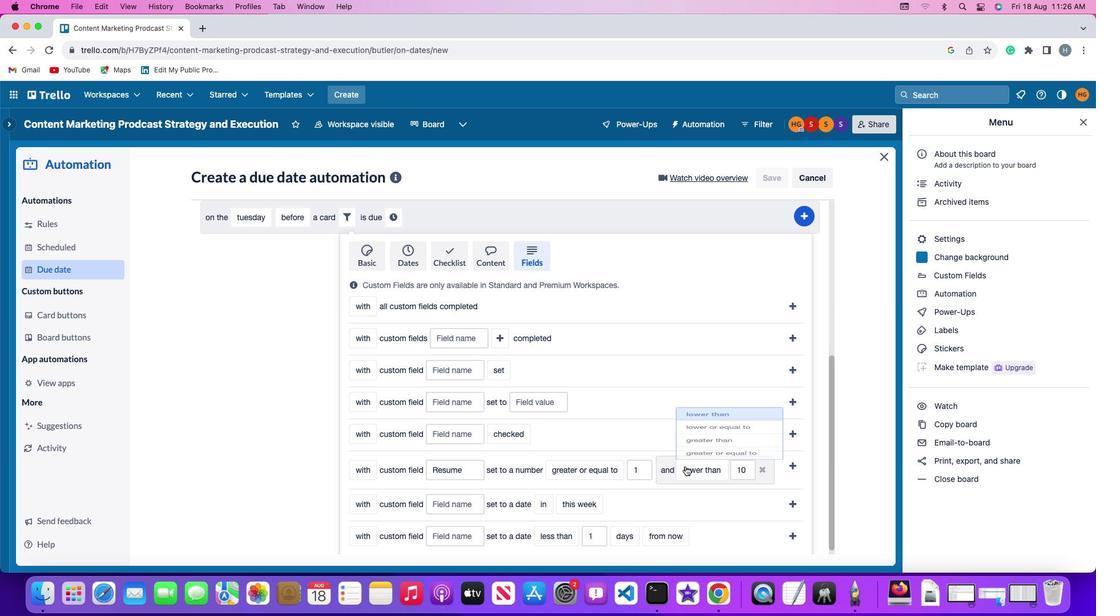 
Action: Mouse moved to (695, 406)
Screenshot: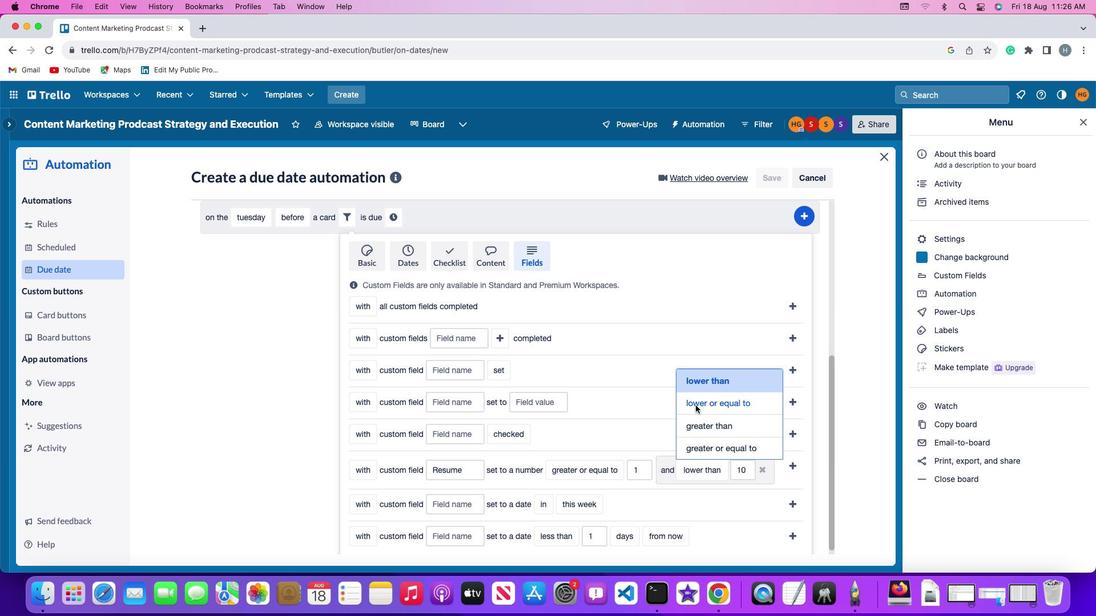 
Action: Mouse pressed left at (695, 406)
Screenshot: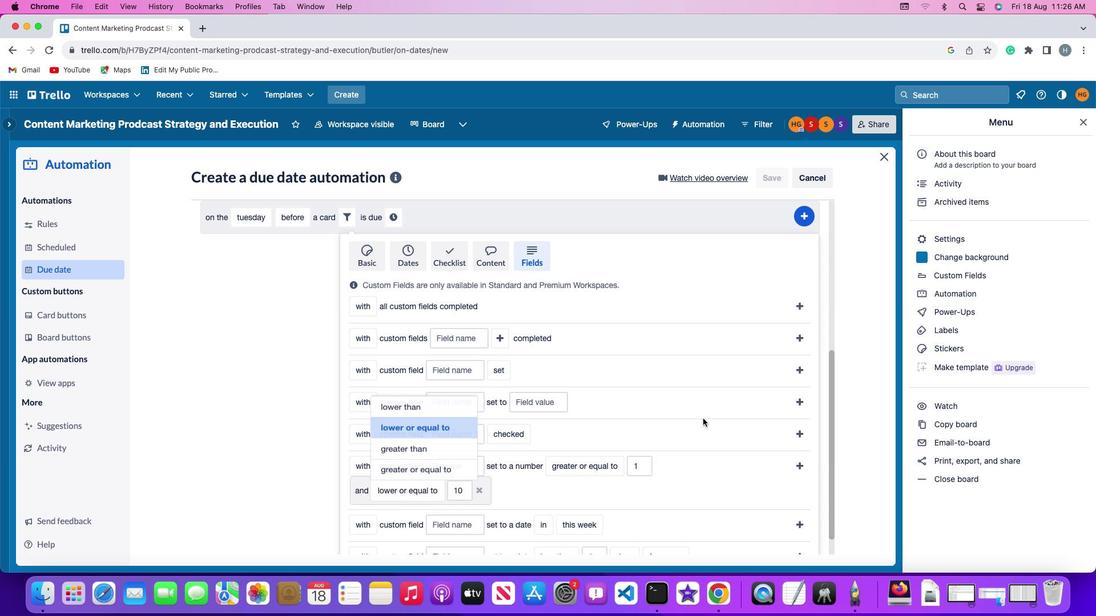 
Action: Mouse moved to (462, 489)
Screenshot: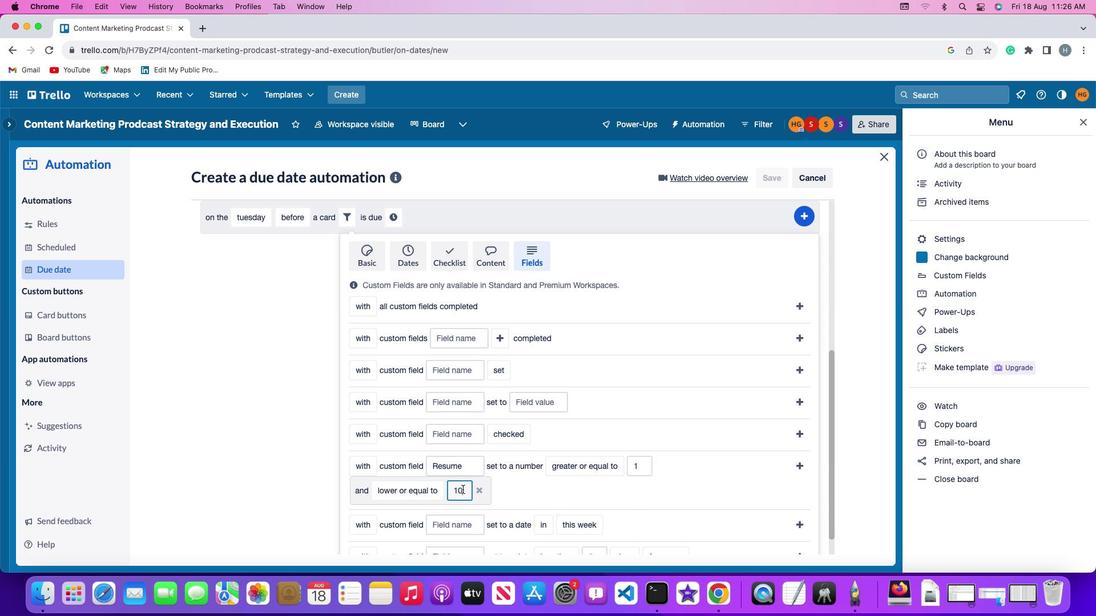 
Action: Mouse pressed left at (462, 489)
Screenshot: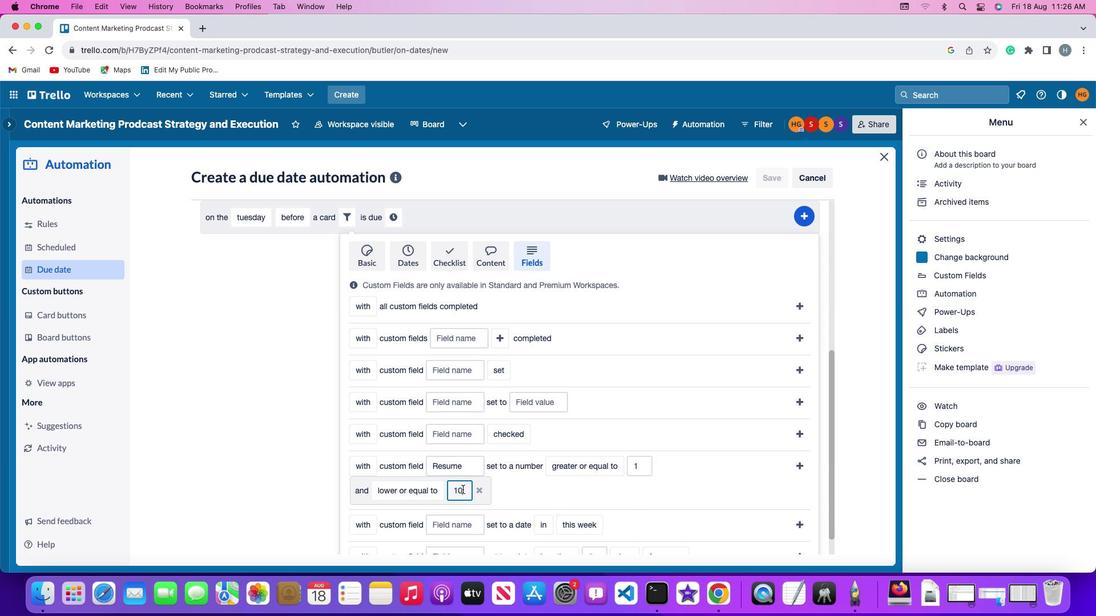 
Action: Key pressed Key.backspaceKey.backspace'1''0'
Screenshot: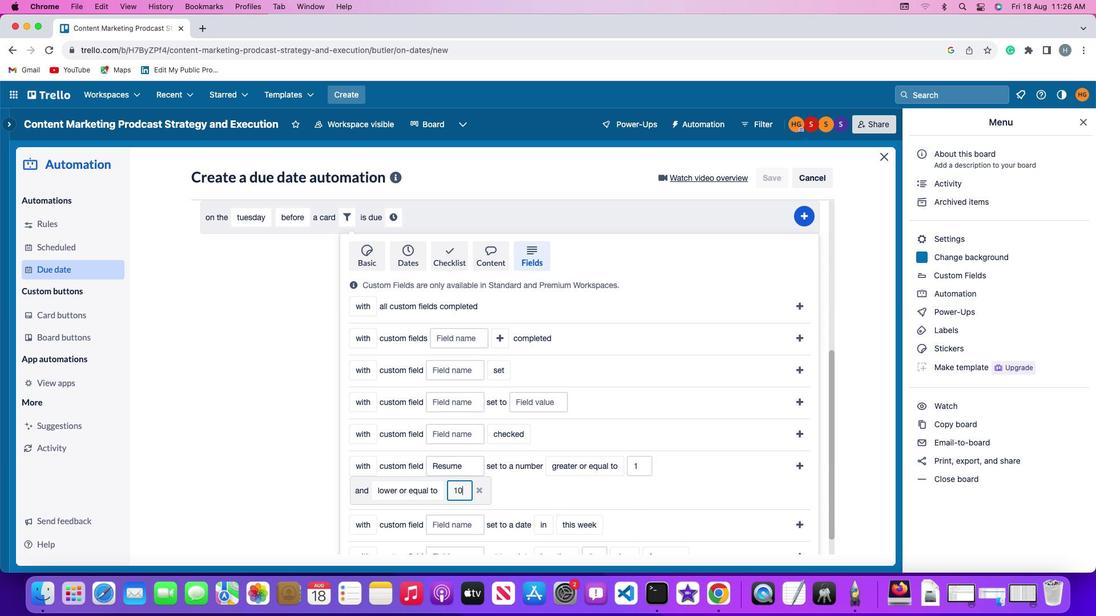 
Action: Mouse moved to (800, 464)
Screenshot: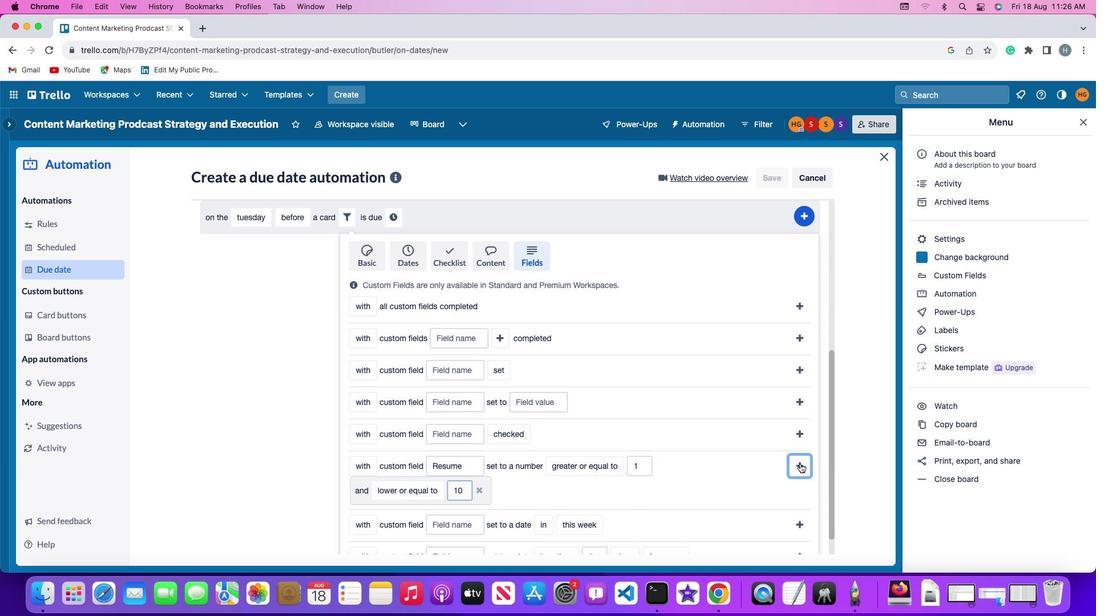 
Action: Mouse pressed left at (800, 464)
Screenshot: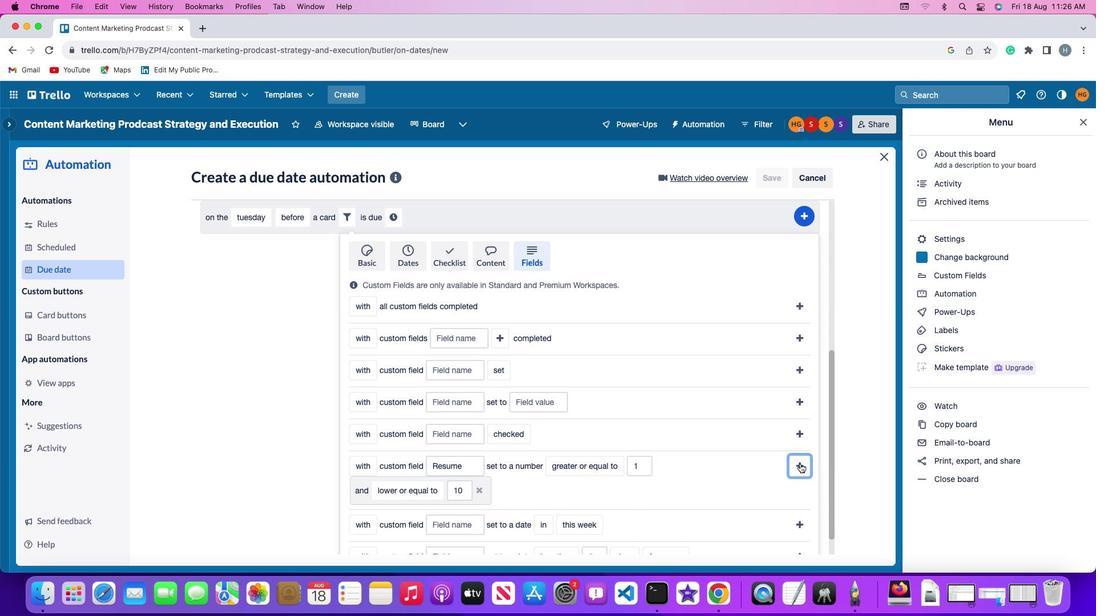 
Action: Mouse moved to (739, 496)
Screenshot: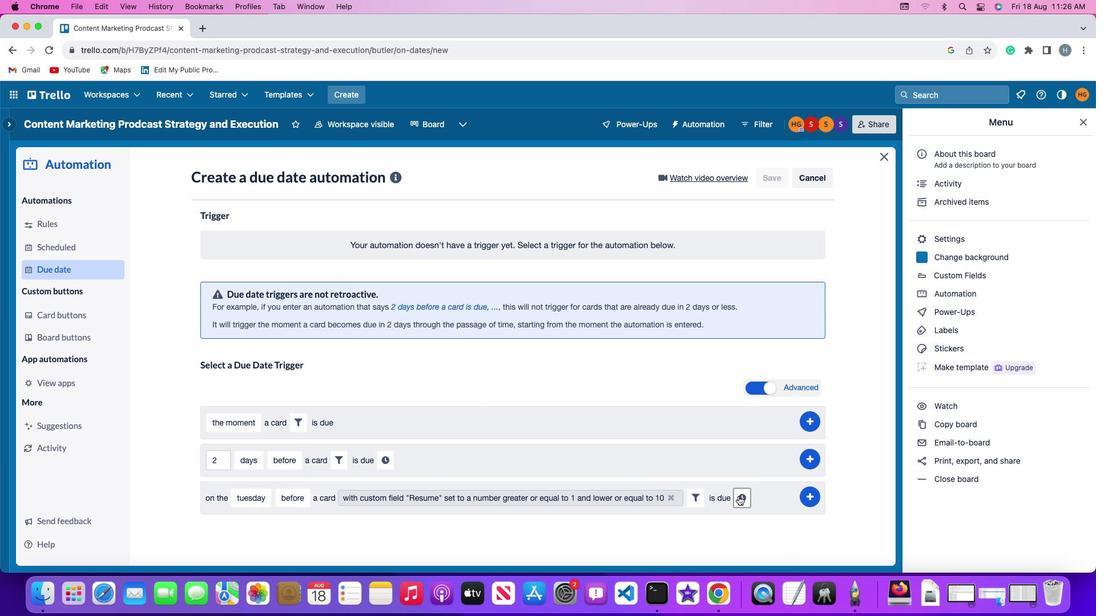 
Action: Mouse pressed left at (739, 496)
Screenshot: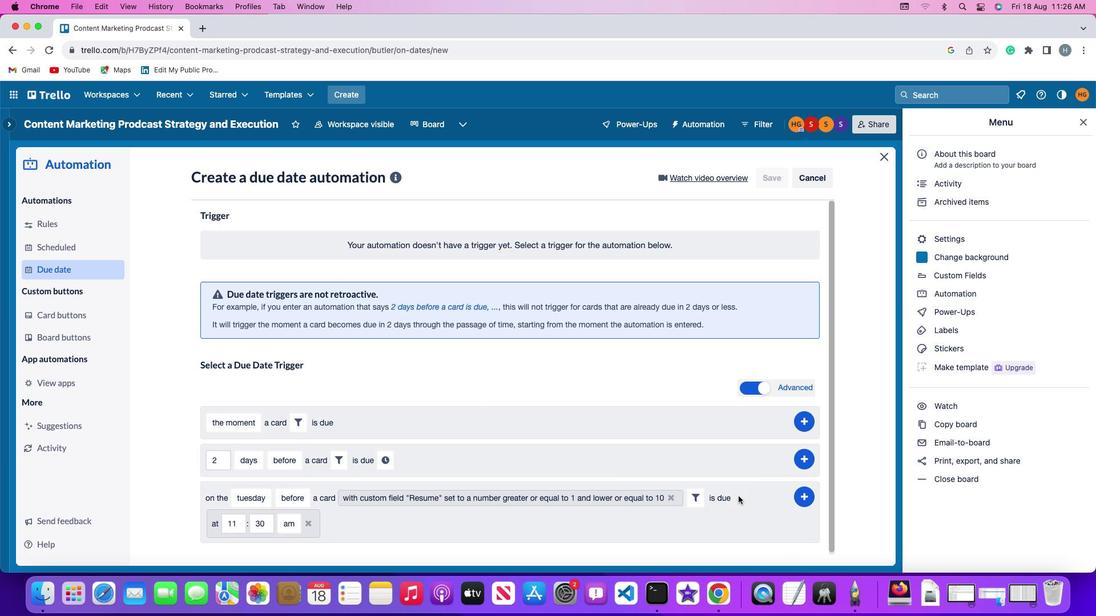 
Action: Mouse moved to (237, 526)
Screenshot: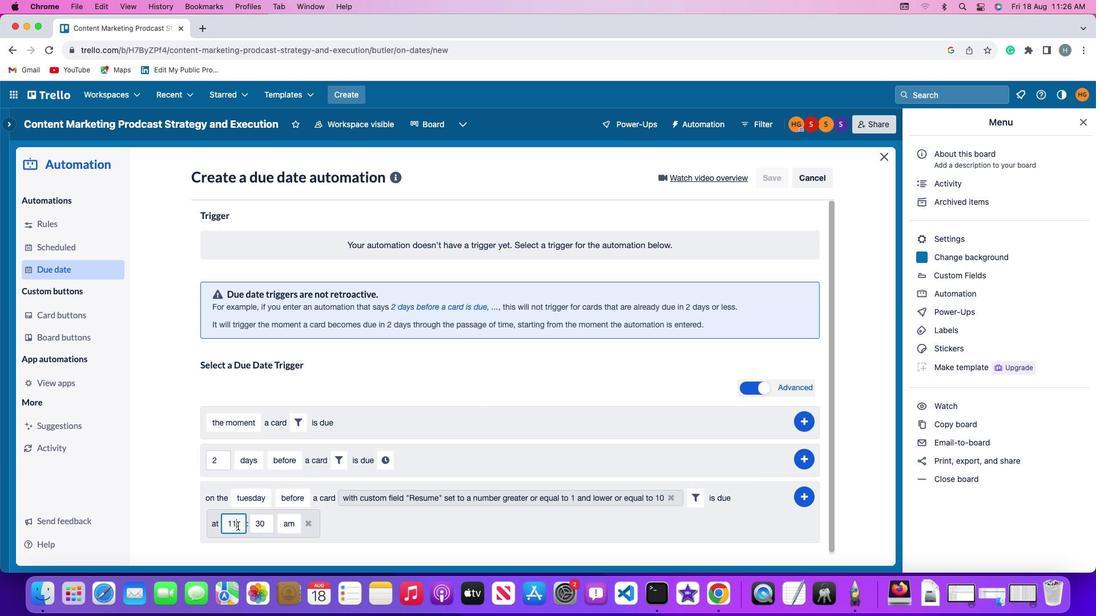 
Action: Mouse pressed left at (237, 526)
Screenshot: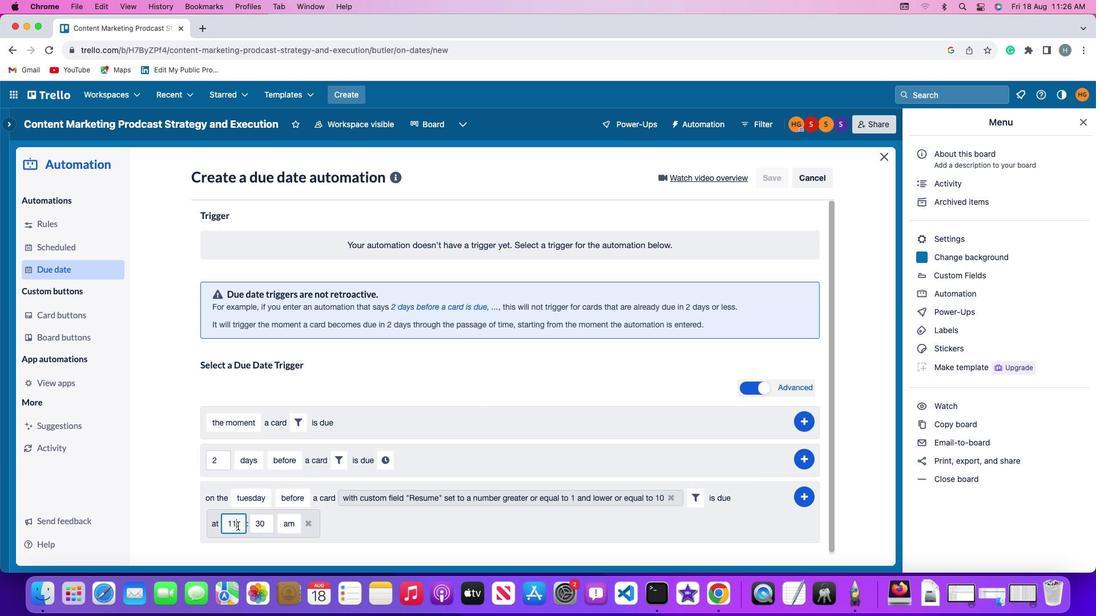 
Action: Key pressed Key.backspace'1'
Screenshot: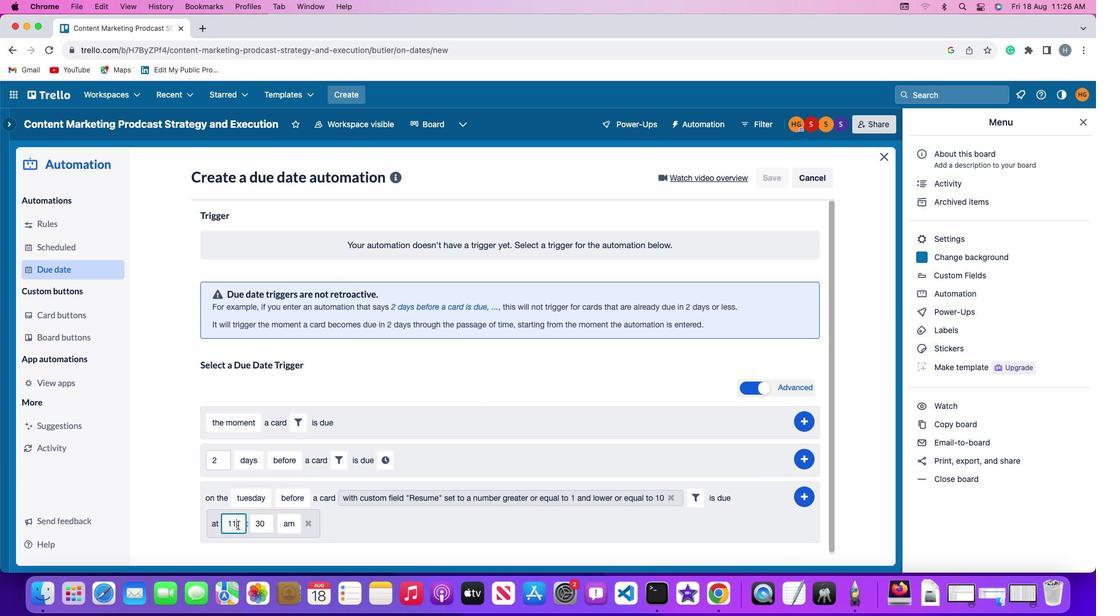 
Action: Mouse moved to (268, 524)
Screenshot: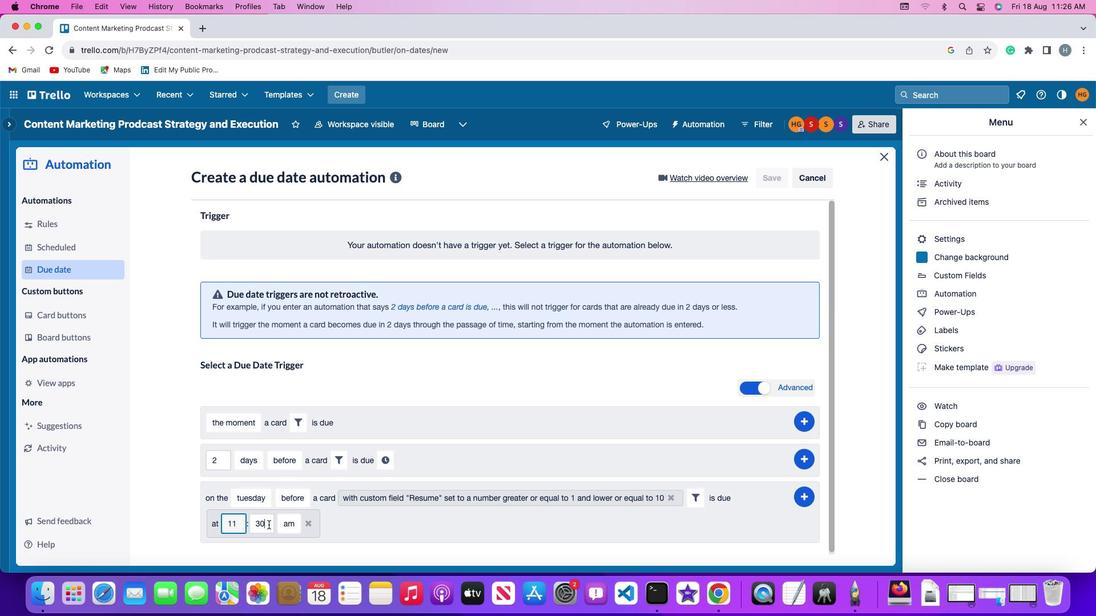 
Action: Mouse pressed left at (268, 524)
Screenshot: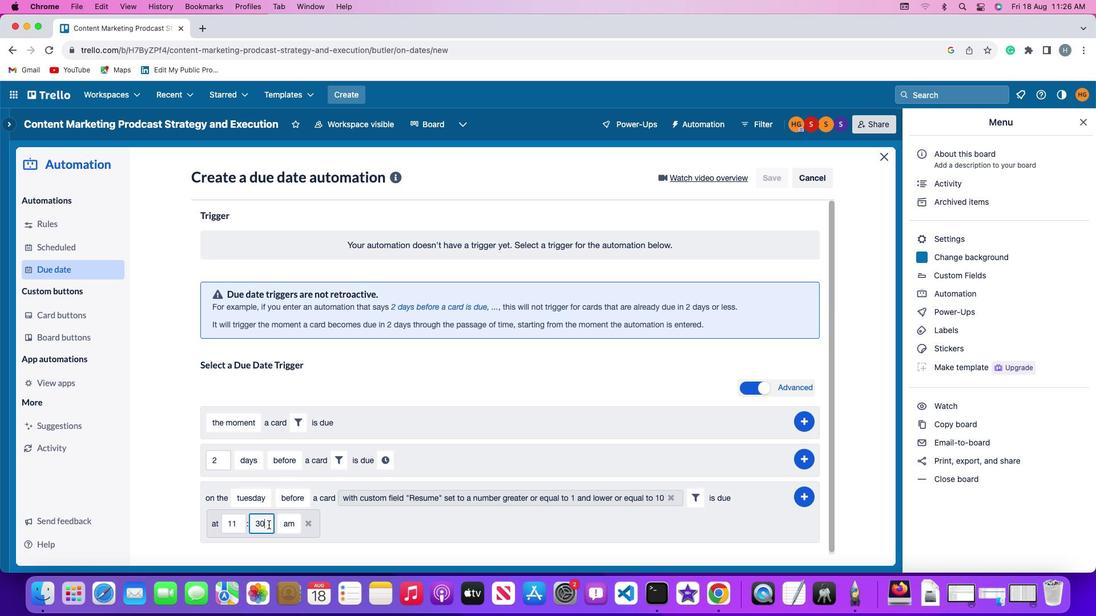 
Action: Mouse moved to (268, 524)
Screenshot: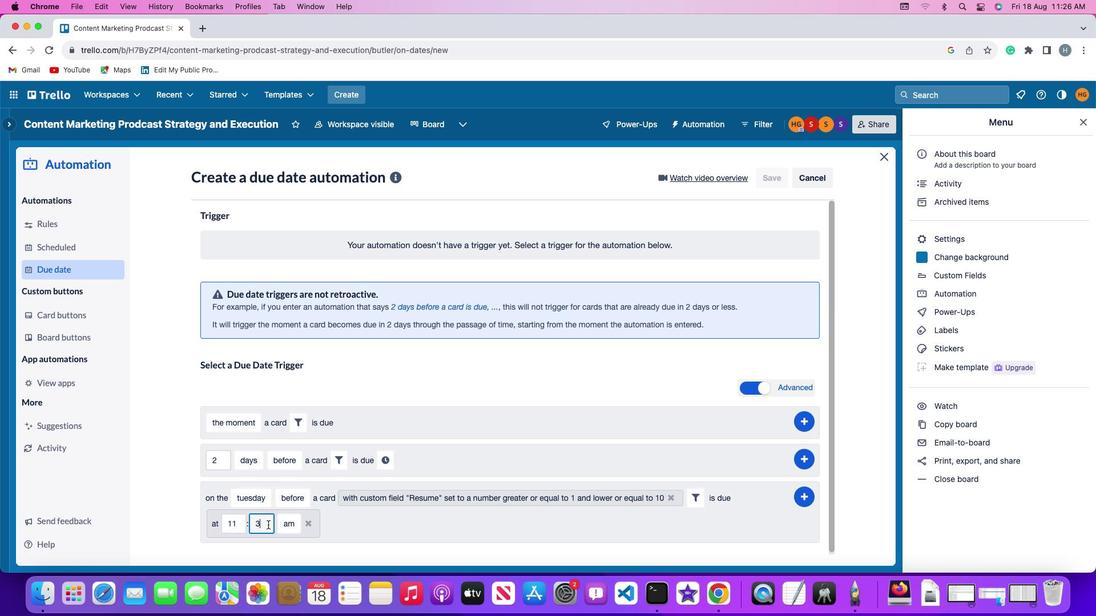 
Action: Key pressed Key.backspace
Screenshot: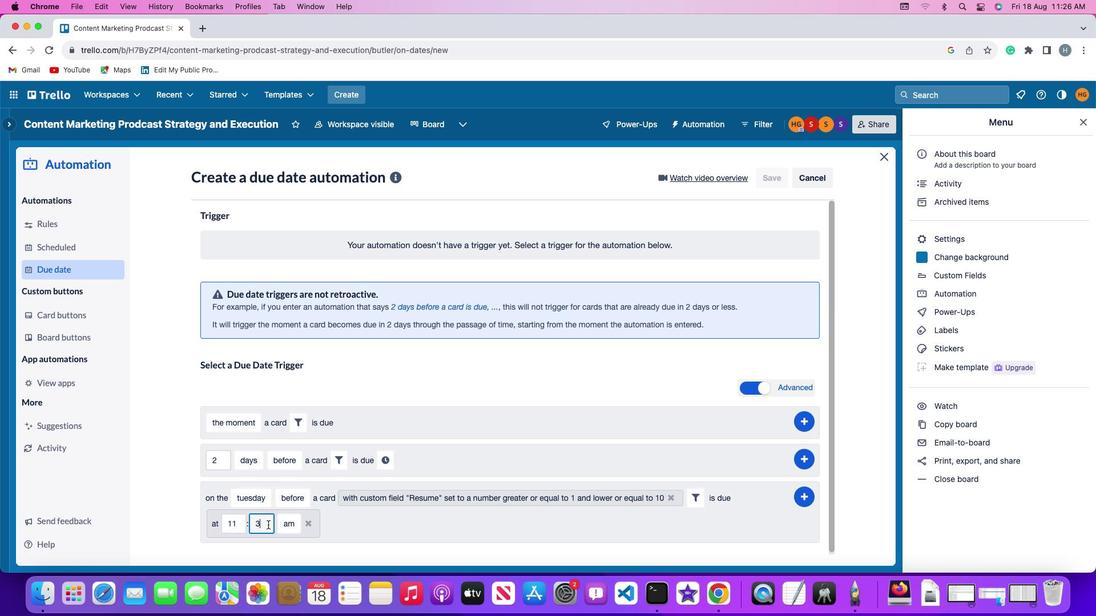 
Action: Mouse moved to (268, 524)
Screenshot: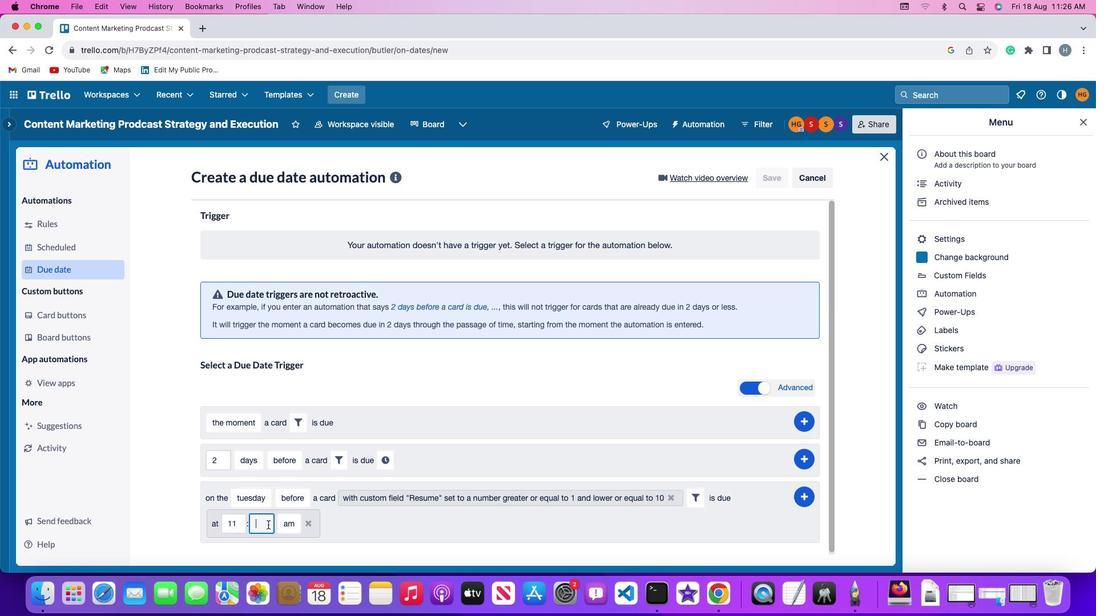 
Action: Key pressed Key.backspace
Screenshot: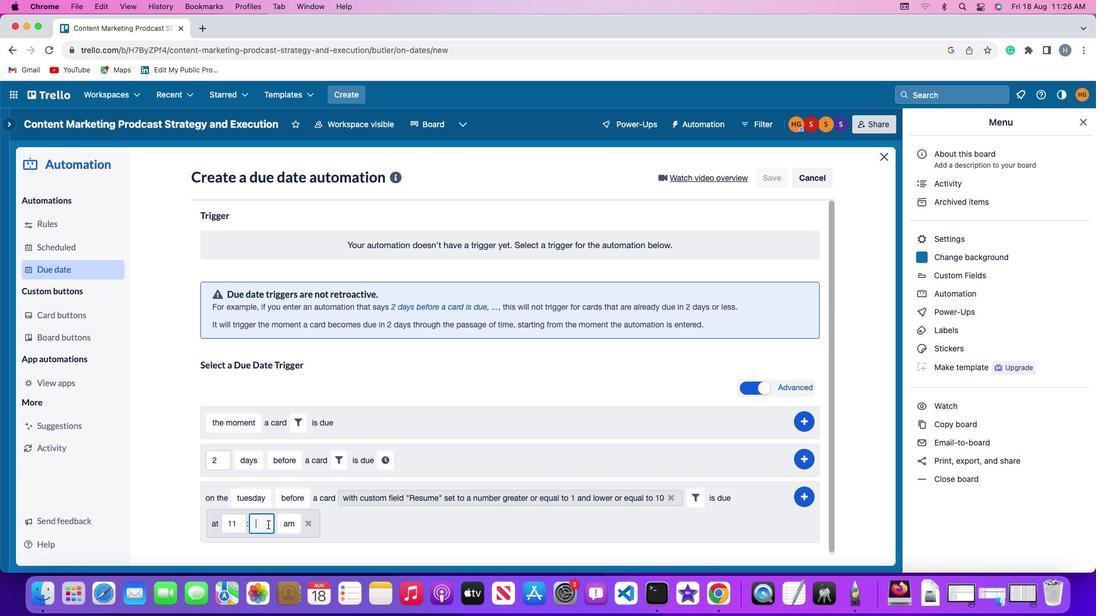 
Action: Mouse moved to (268, 524)
Screenshot: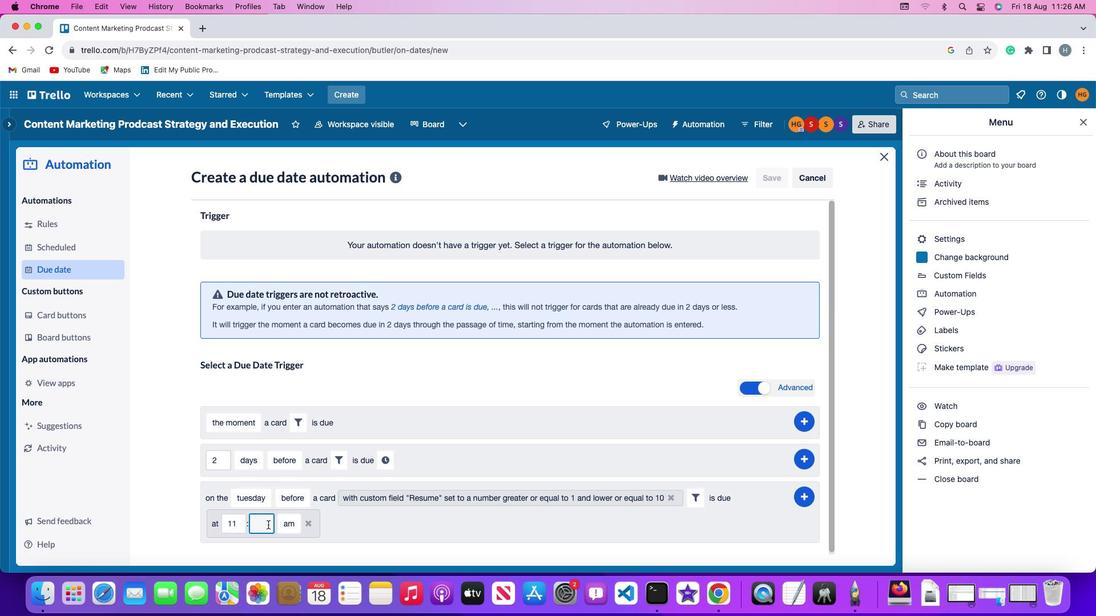 
Action: Key pressed '0''0'
Screenshot: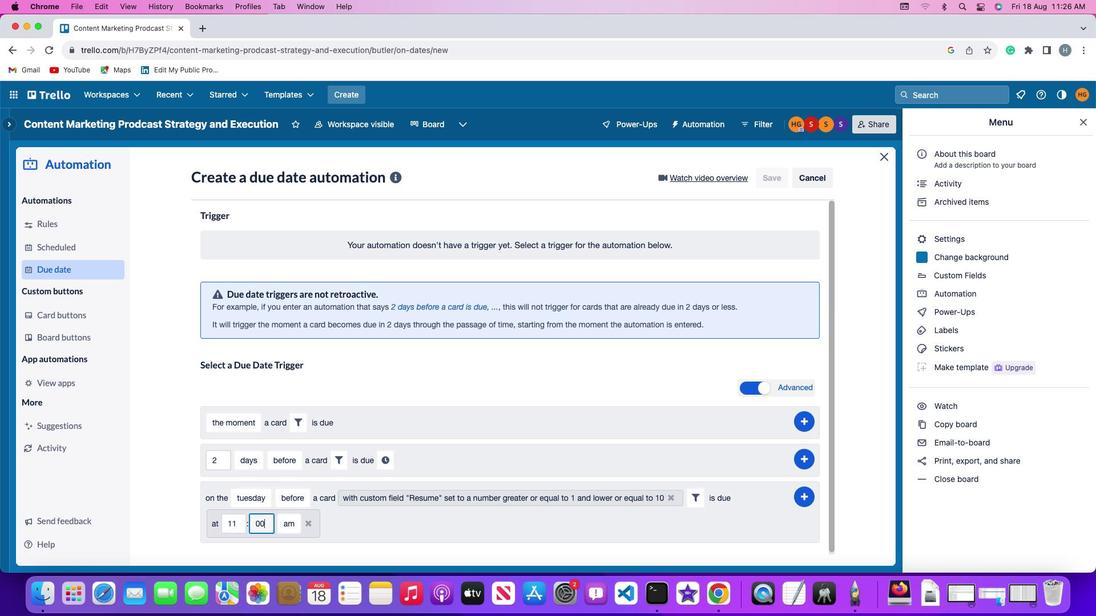 
Action: Mouse moved to (298, 523)
Screenshot: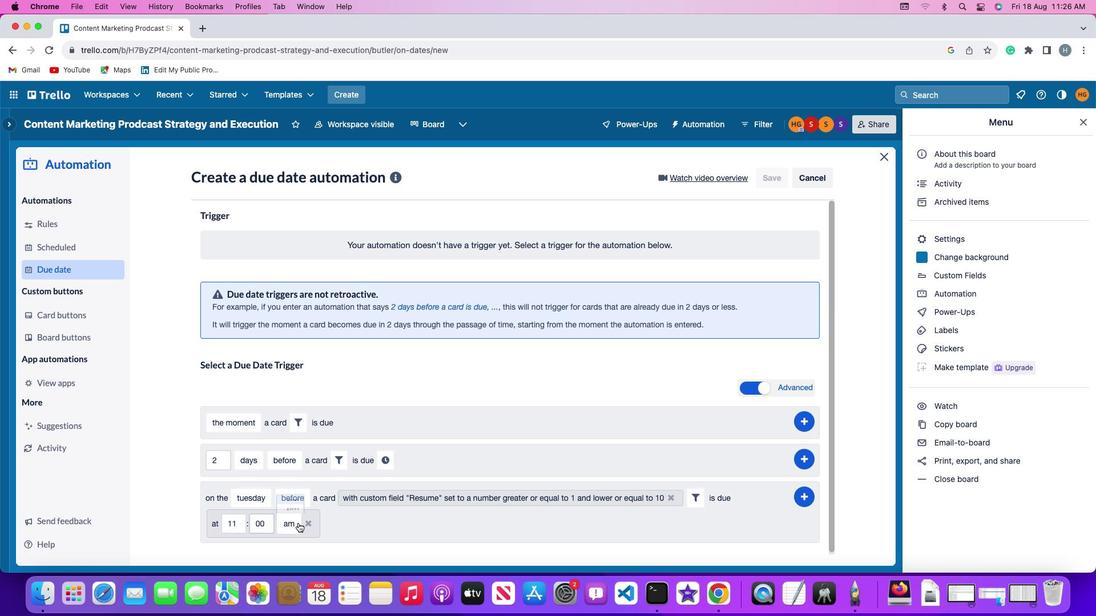 
Action: Mouse pressed left at (298, 523)
Screenshot: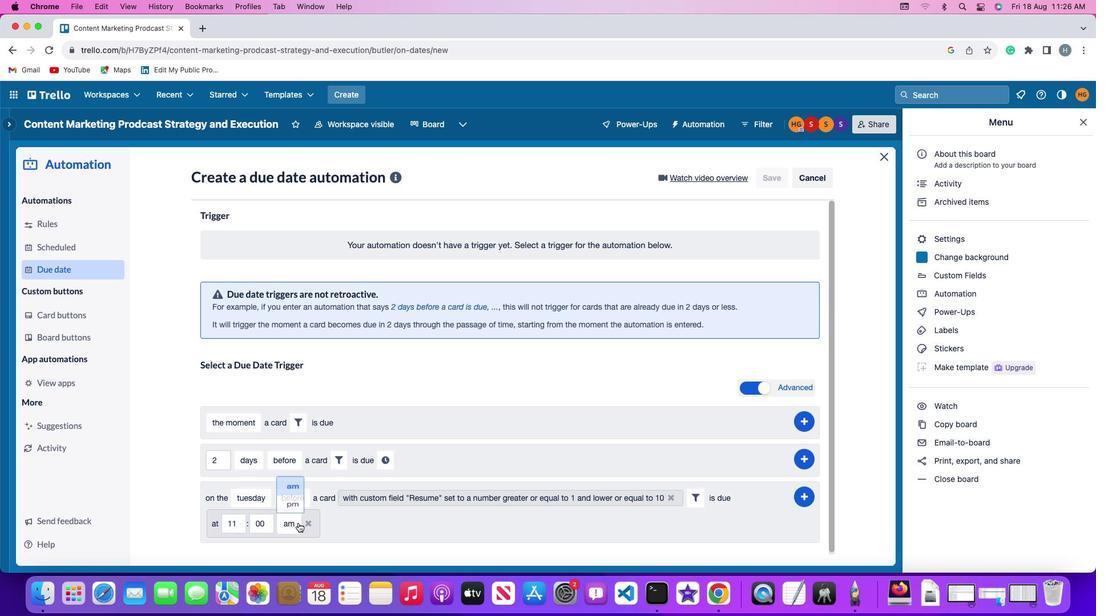 
Action: Mouse moved to (296, 476)
Screenshot: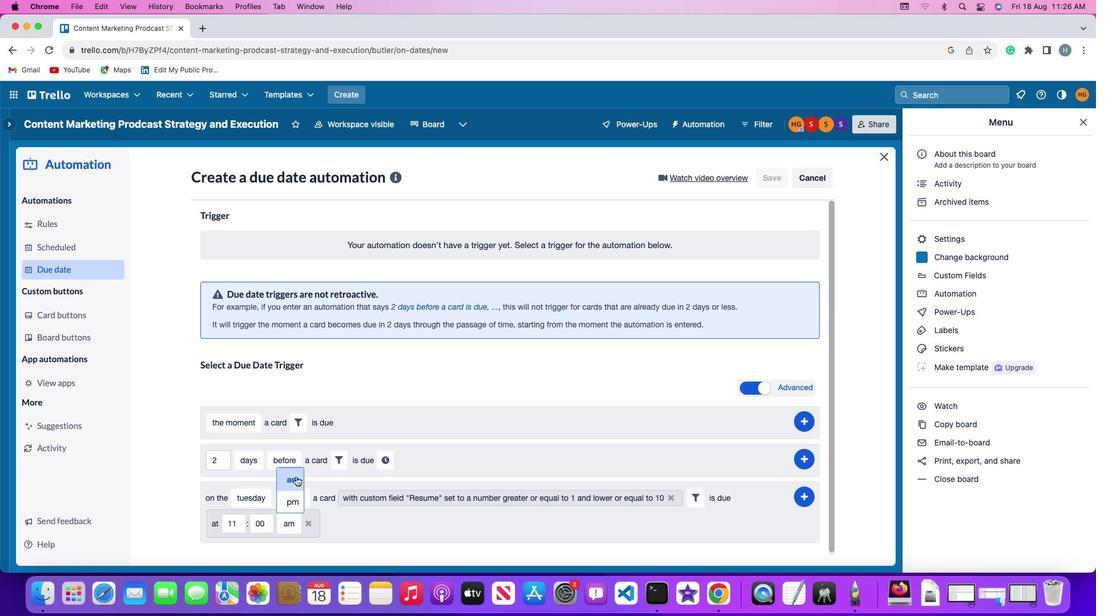 
Action: Mouse pressed left at (296, 476)
Screenshot: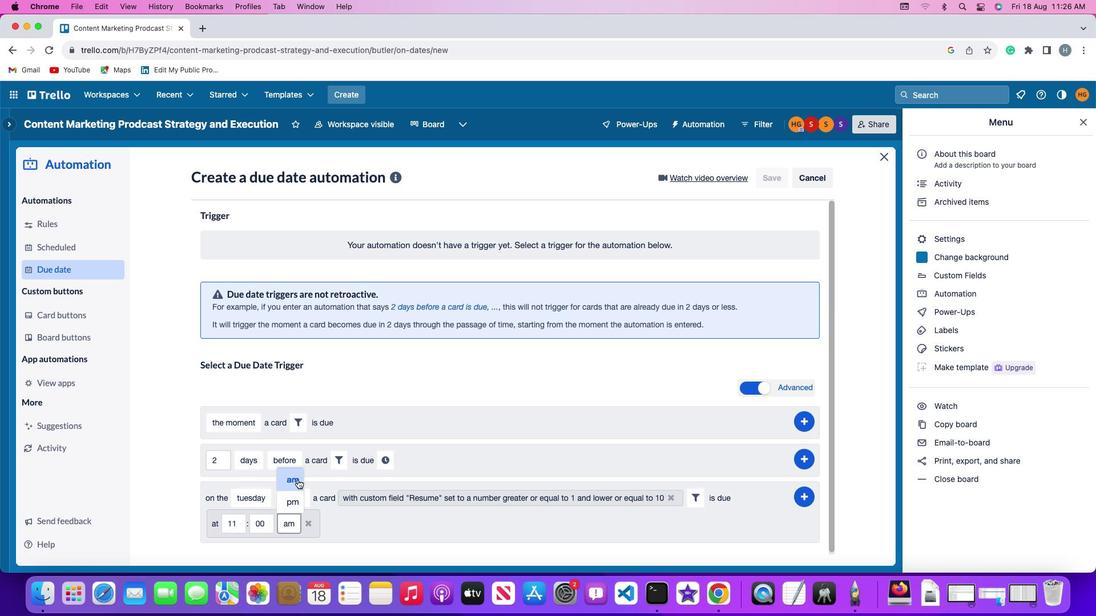 
Action: Mouse moved to (808, 494)
Screenshot: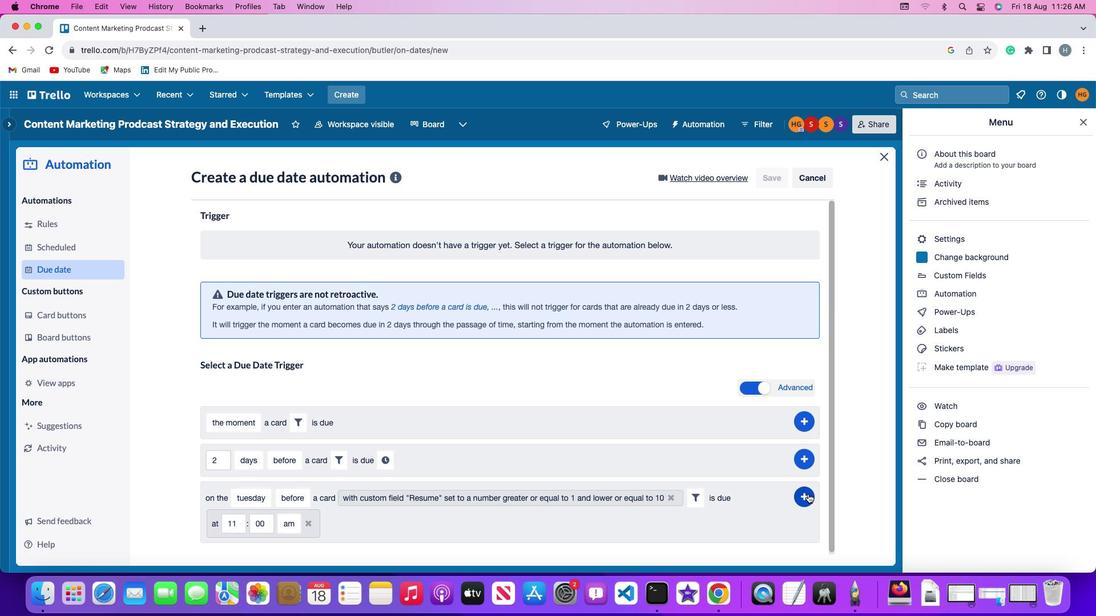 
Action: Mouse pressed left at (808, 494)
Screenshot: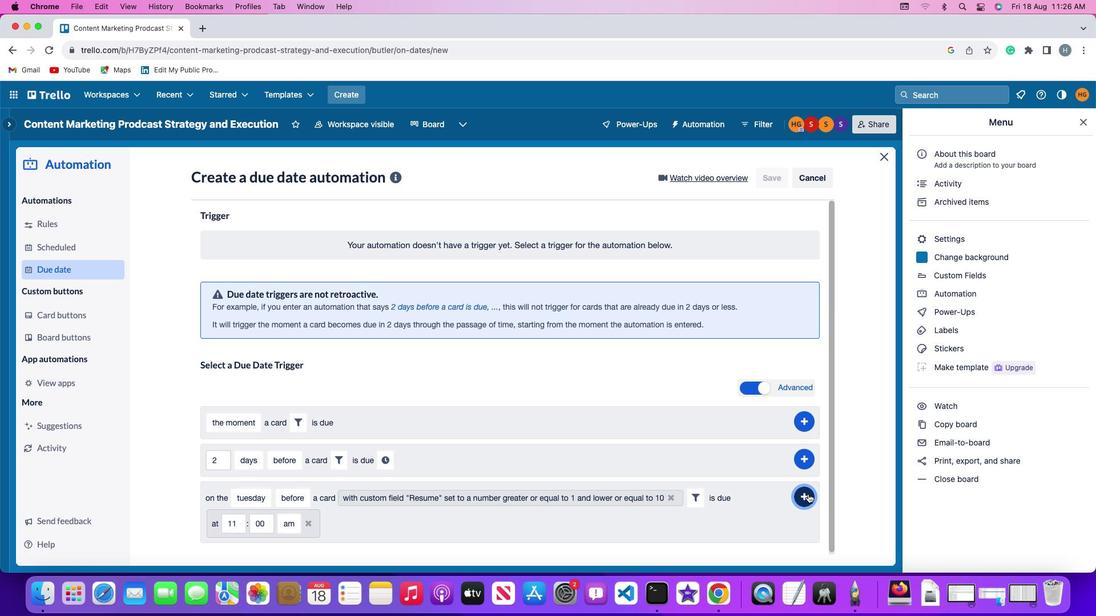 
Action: Mouse moved to (875, 395)
Screenshot: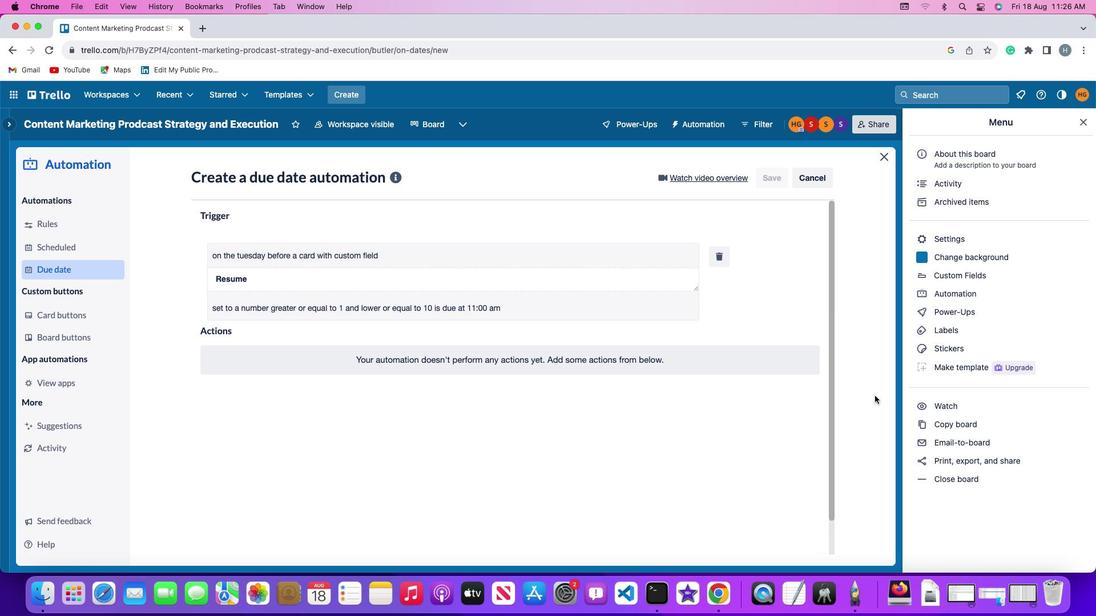 
